 Task: Look for space in Retalhuleu, Guatemala from 2nd September, 2023 to 6th September, 2023 for 2 adults in price range Rs.15000 to Rs.20000. Place can be entire place with 1  bedroom having 1 bed and 1 bathroom. Property type can be house, flat, guest house, hotel. Amenities needed are: washing machine. Booking option can be shelf check-in. Required host language is English.
Action: Mouse moved to (461, 84)
Screenshot: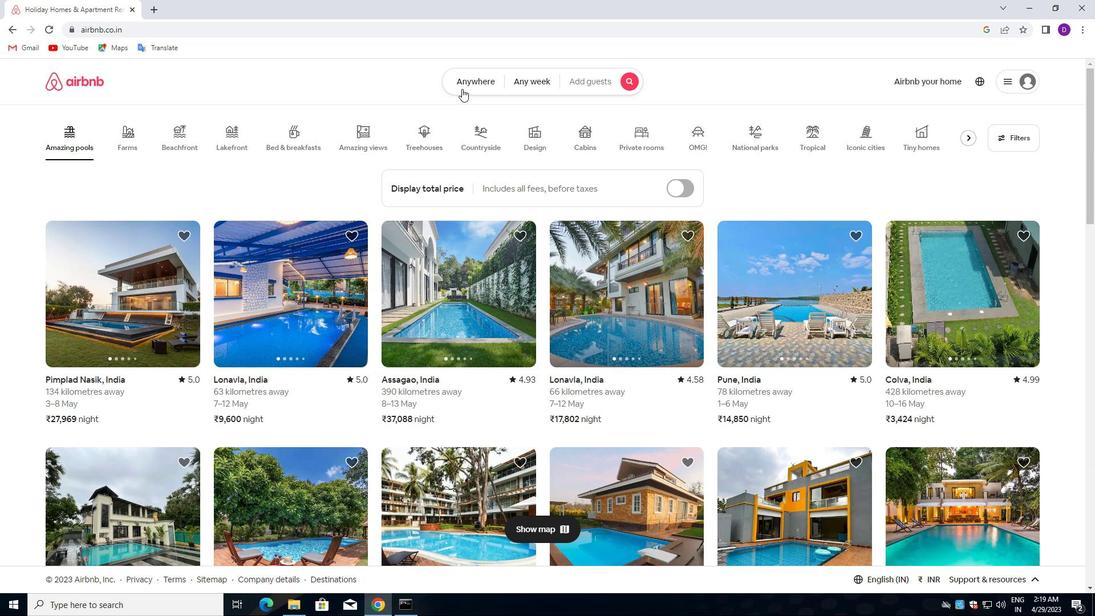 
Action: Mouse pressed left at (461, 84)
Screenshot: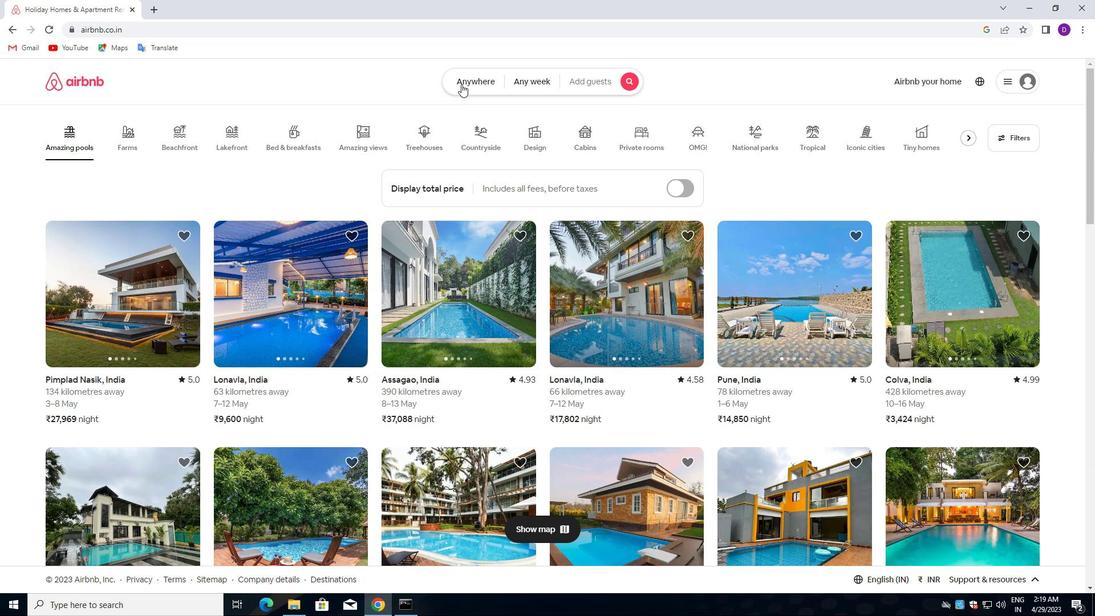 
Action: Mouse moved to (343, 128)
Screenshot: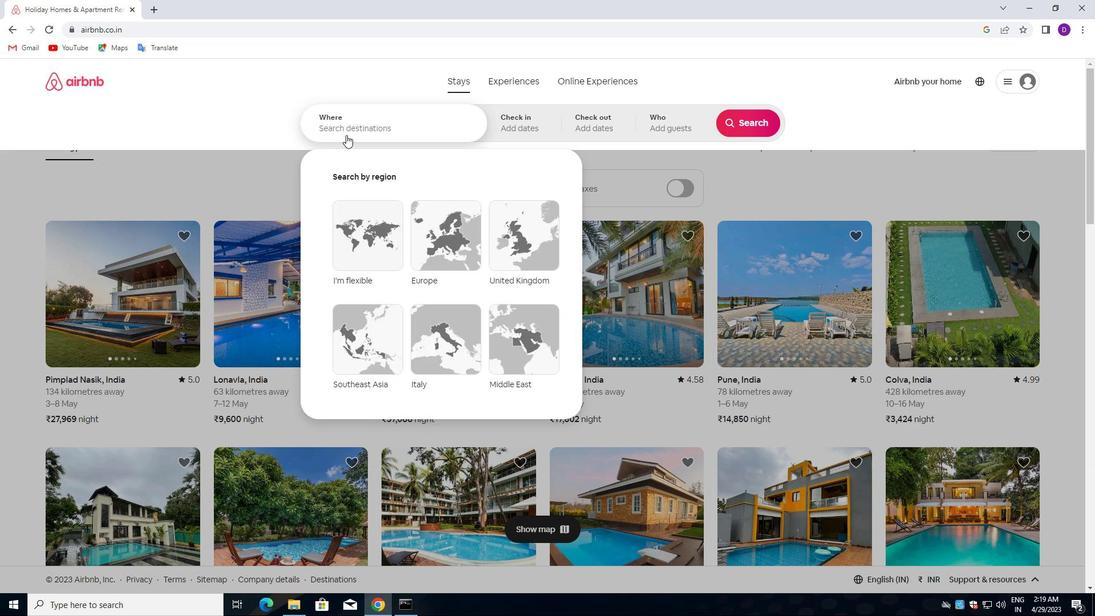 
Action: Mouse pressed left at (343, 128)
Screenshot: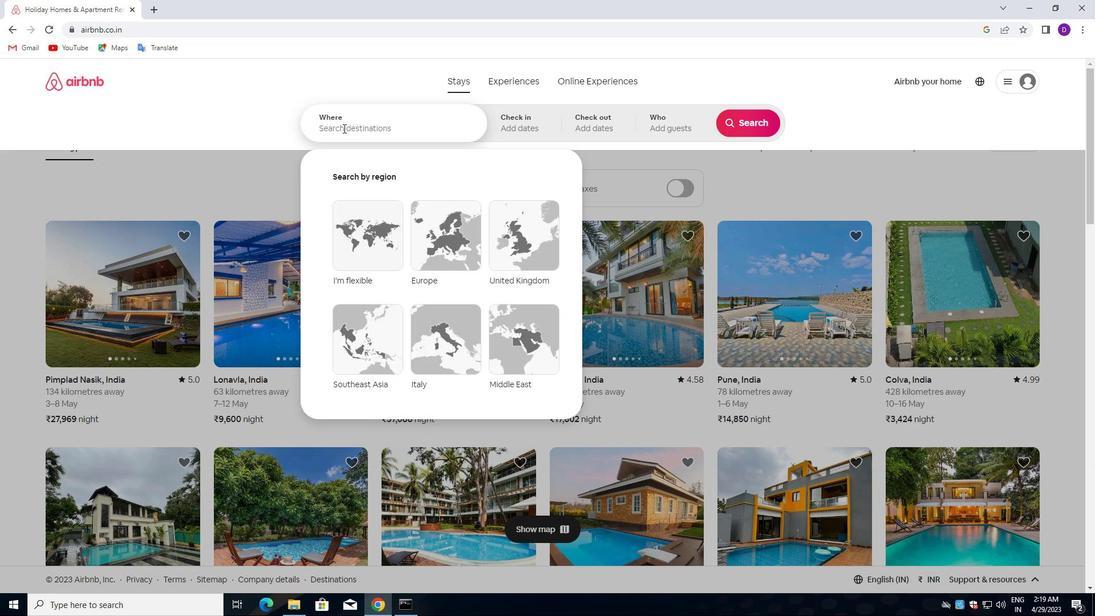 
Action: Key pressed <Key.shift><Key.shift>RETE<Key.backspace>A<Key.down><Key.enter>
Screenshot: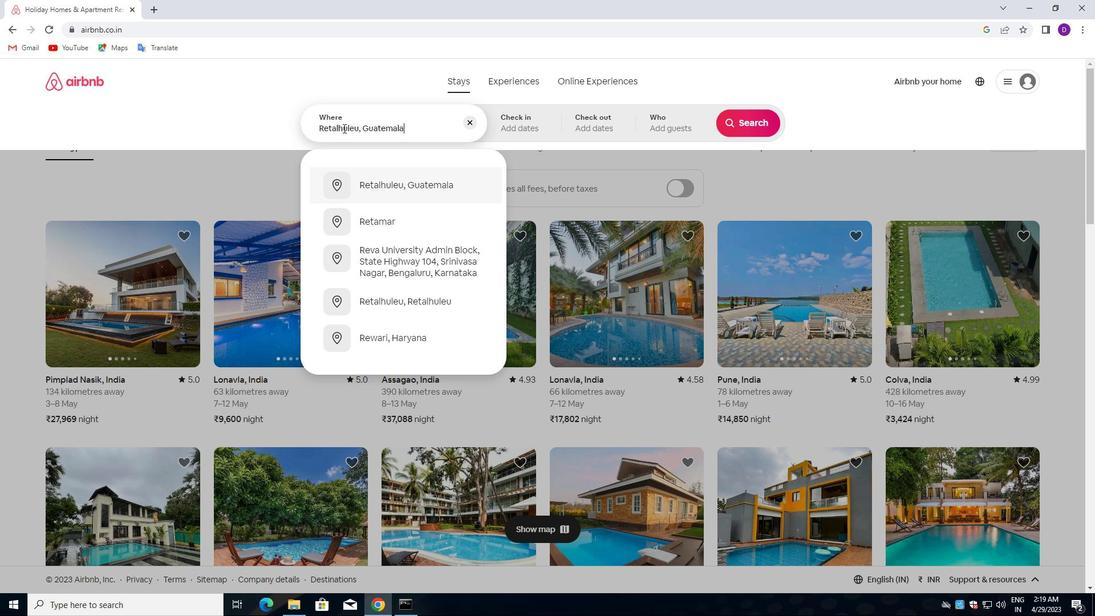 
Action: Mouse moved to (742, 219)
Screenshot: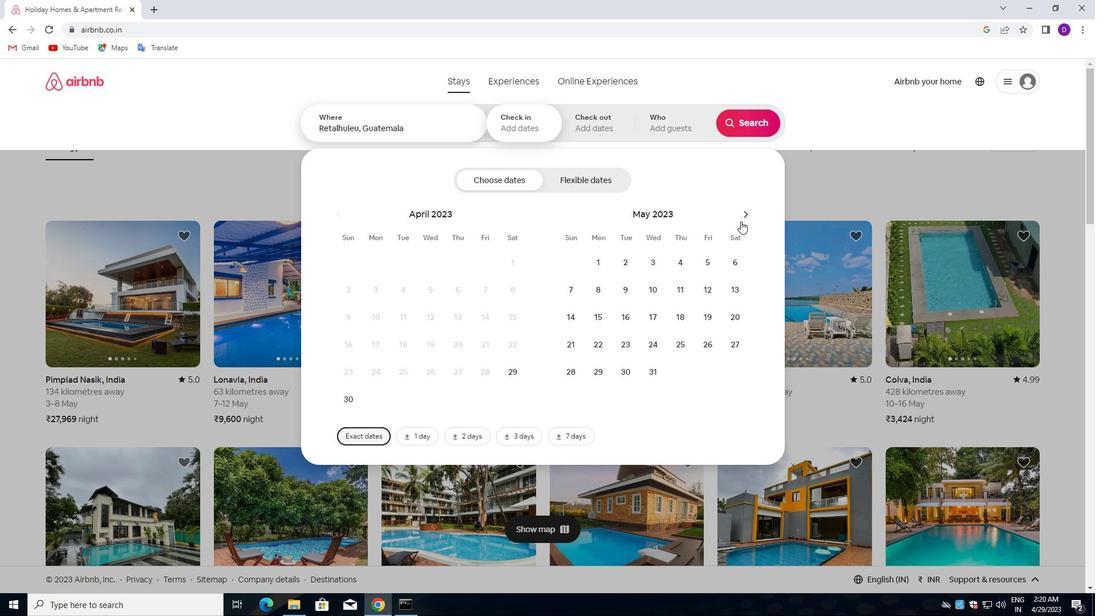 
Action: Mouse pressed left at (742, 219)
Screenshot: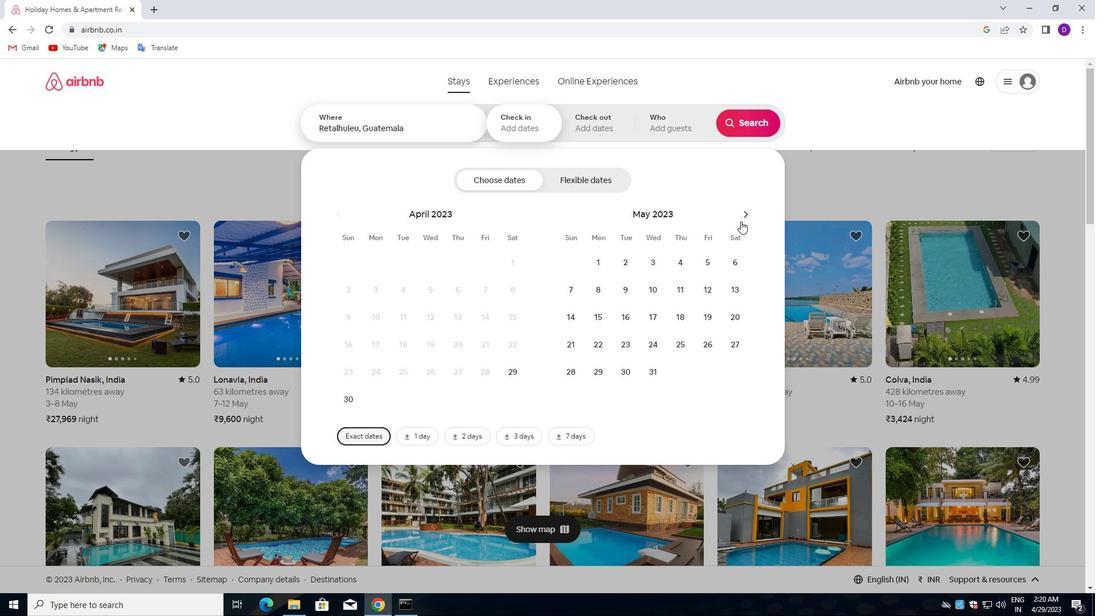 
Action: Mouse pressed left at (742, 219)
Screenshot: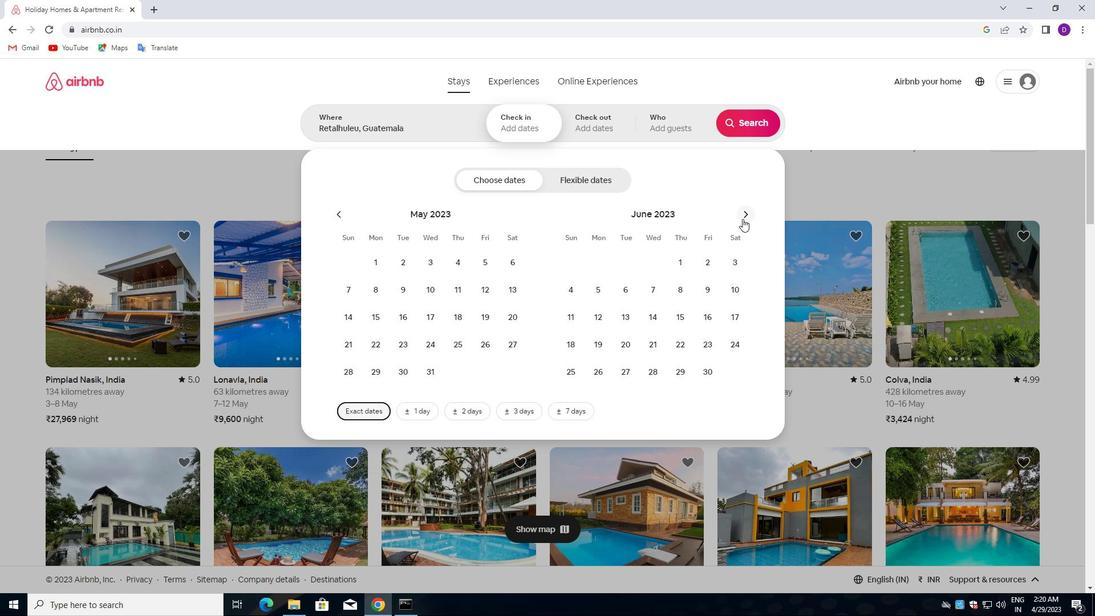 
Action: Mouse moved to (742, 219)
Screenshot: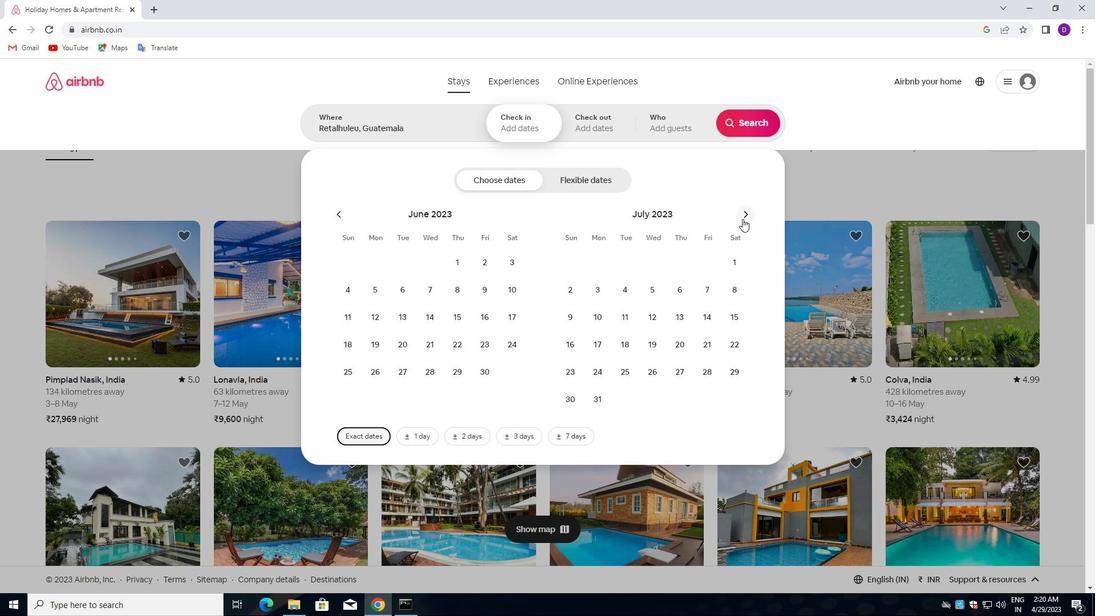 
Action: Mouse pressed left at (742, 219)
Screenshot: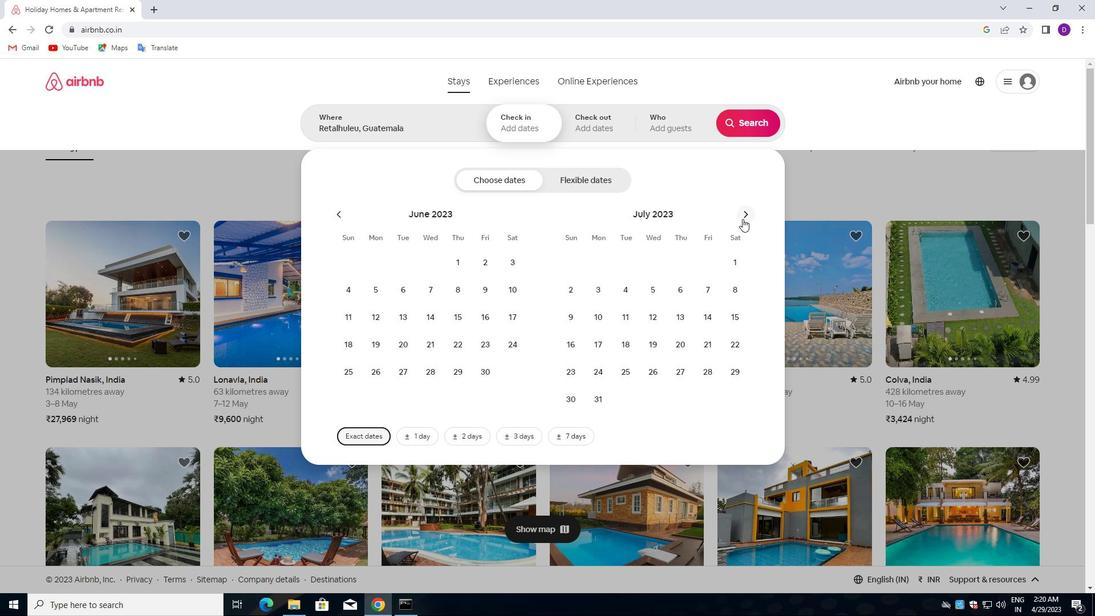 
Action: Mouse pressed left at (742, 219)
Screenshot: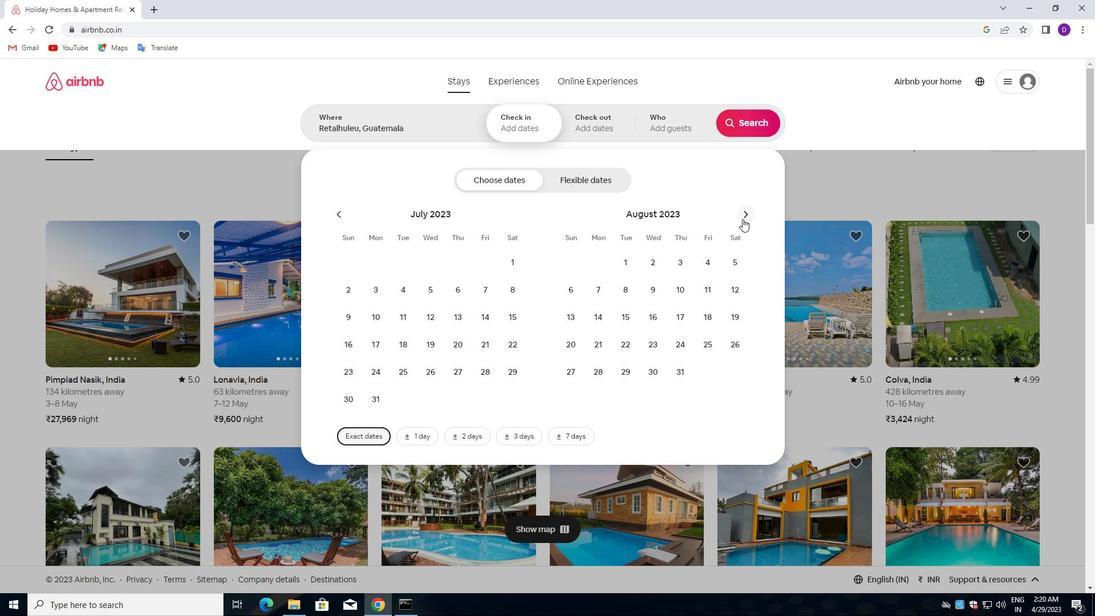 
Action: Mouse moved to (732, 261)
Screenshot: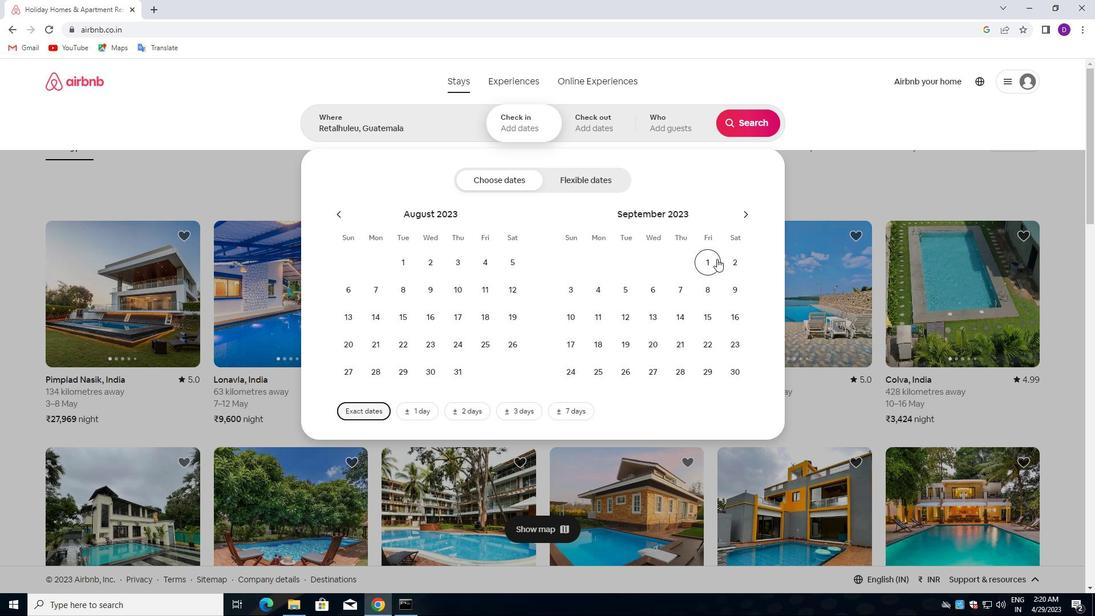 
Action: Mouse pressed left at (732, 261)
Screenshot: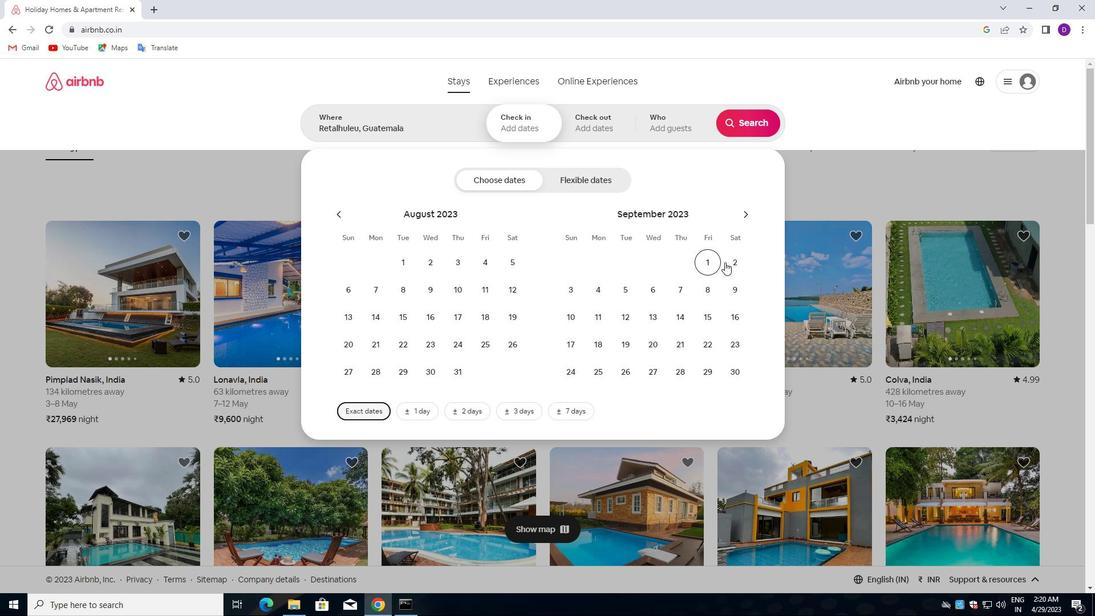 
Action: Mouse moved to (649, 292)
Screenshot: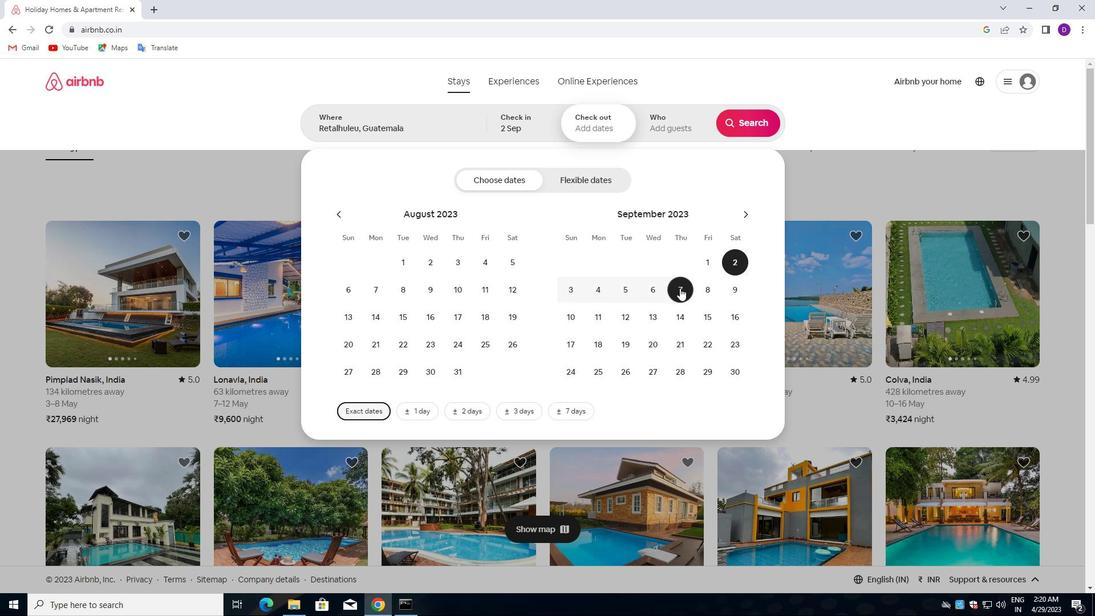 
Action: Mouse pressed left at (649, 292)
Screenshot: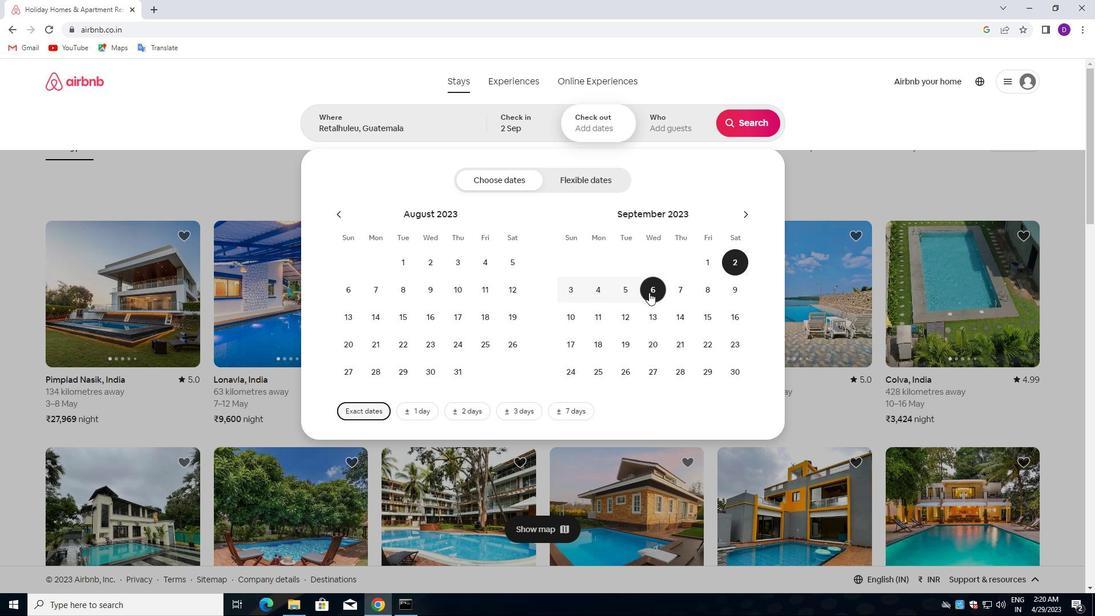 
Action: Mouse moved to (655, 116)
Screenshot: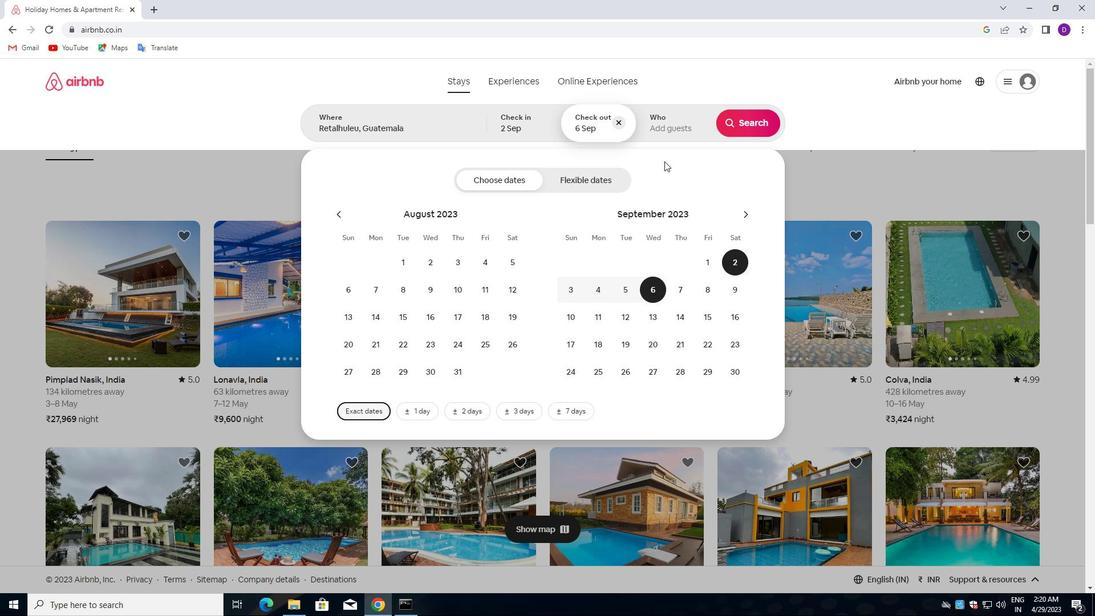 
Action: Mouse pressed left at (655, 116)
Screenshot: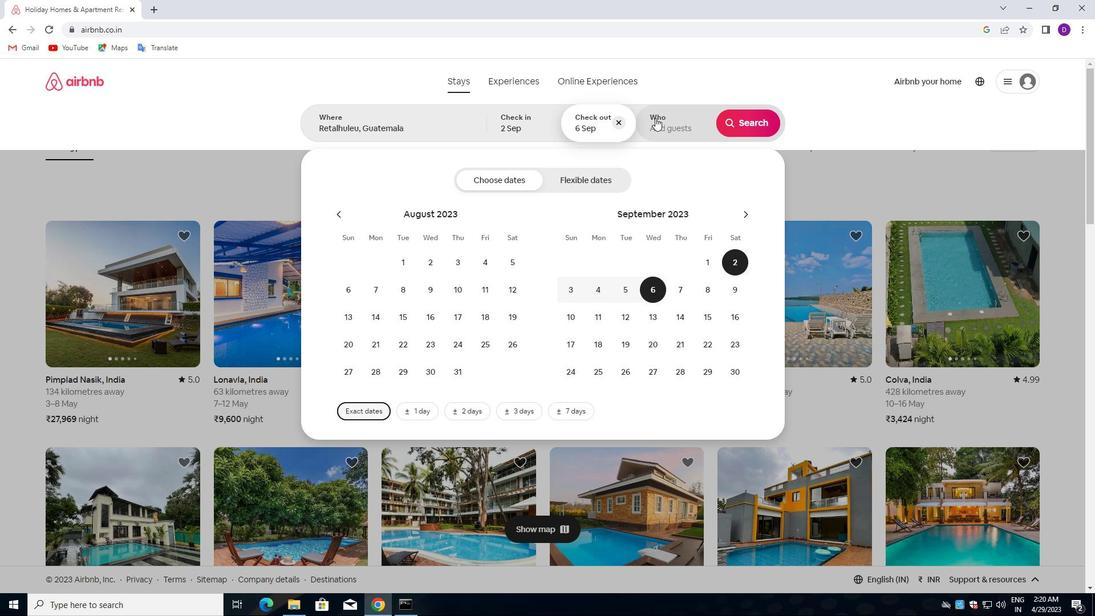 
Action: Mouse moved to (752, 181)
Screenshot: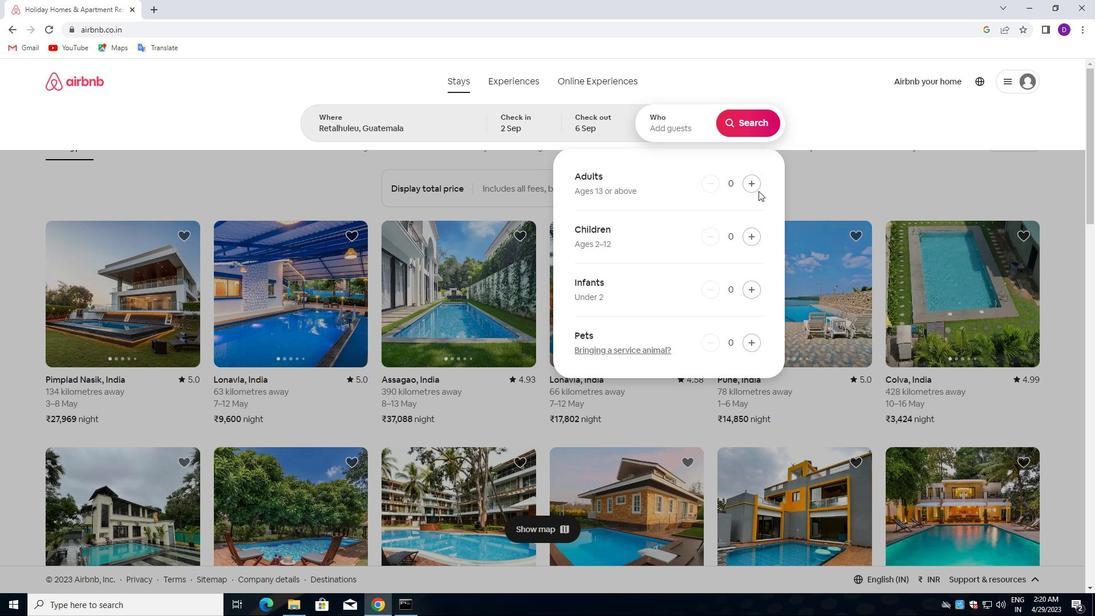 
Action: Mouse pressed left at (752, 181)
Screenshot: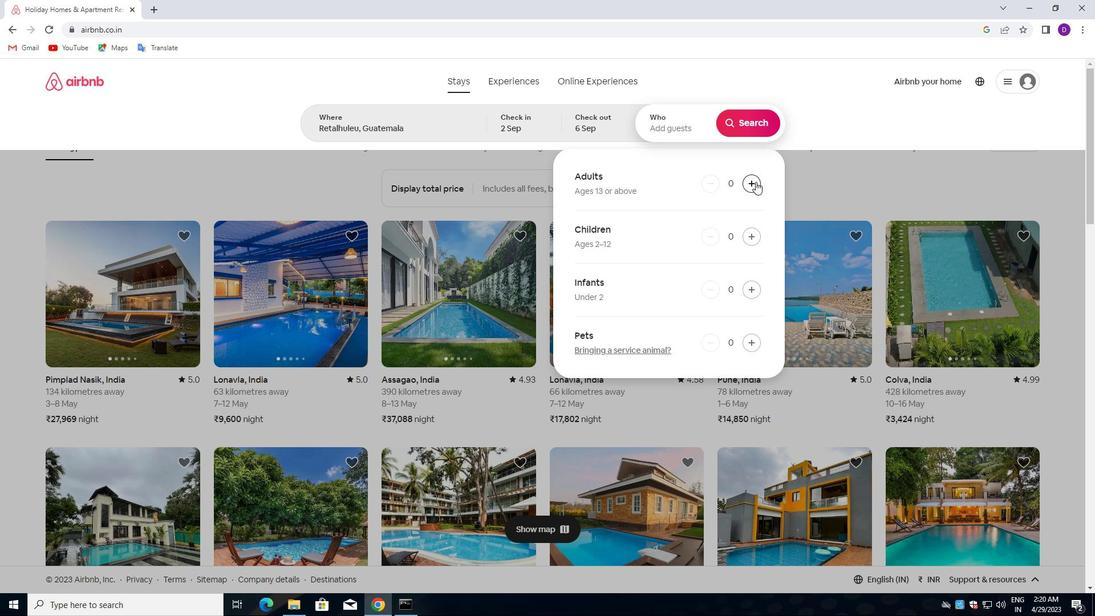 
Action: Mouse pressed left at (752, 181)
Screenshot: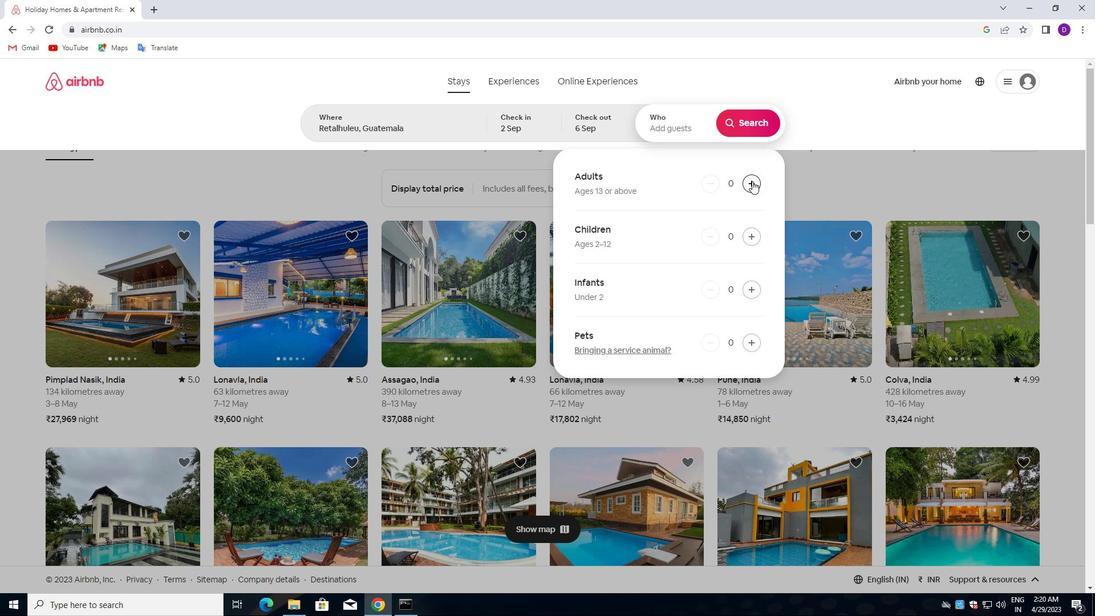 
Action: Mouse moved to (734, 126)
Screenshot: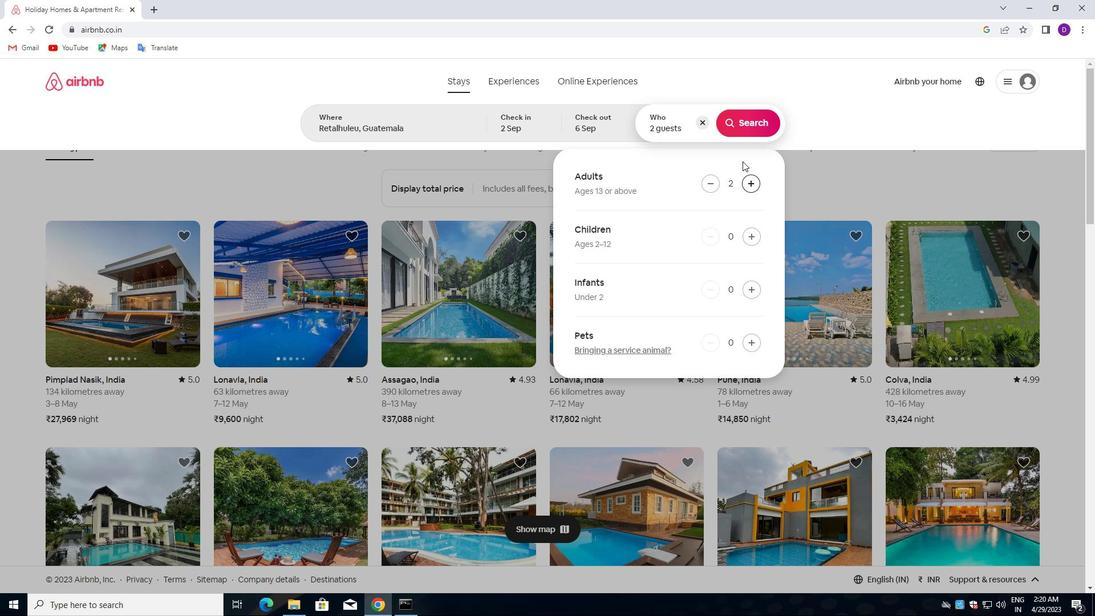 
Action: Mouse pressed left at (734, 126)
Screenshot: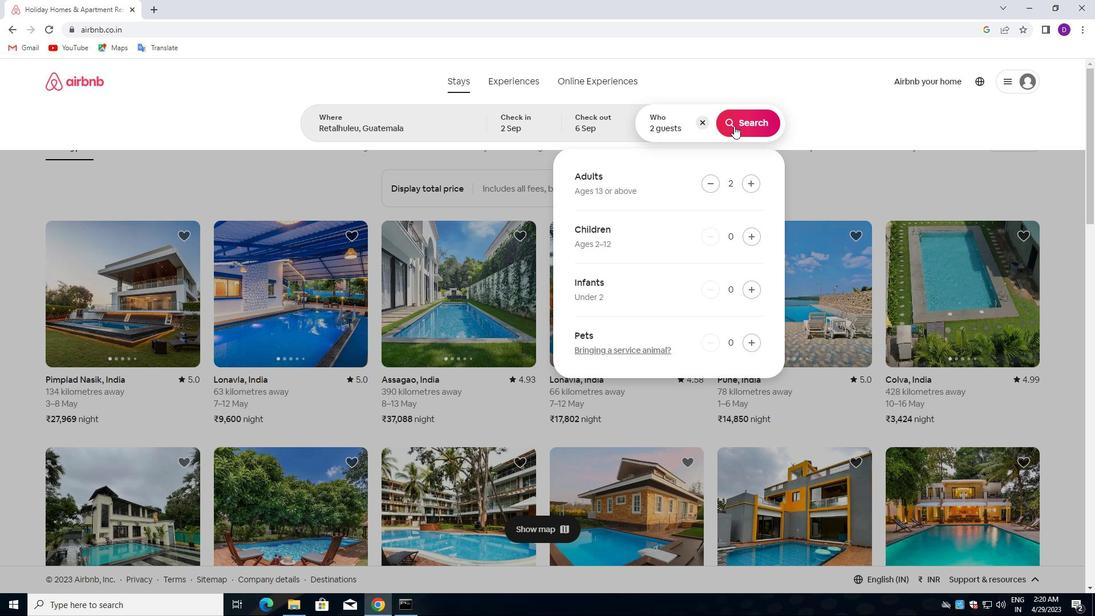 
Action: Mouse moved to (1034, 127)
Screenshot: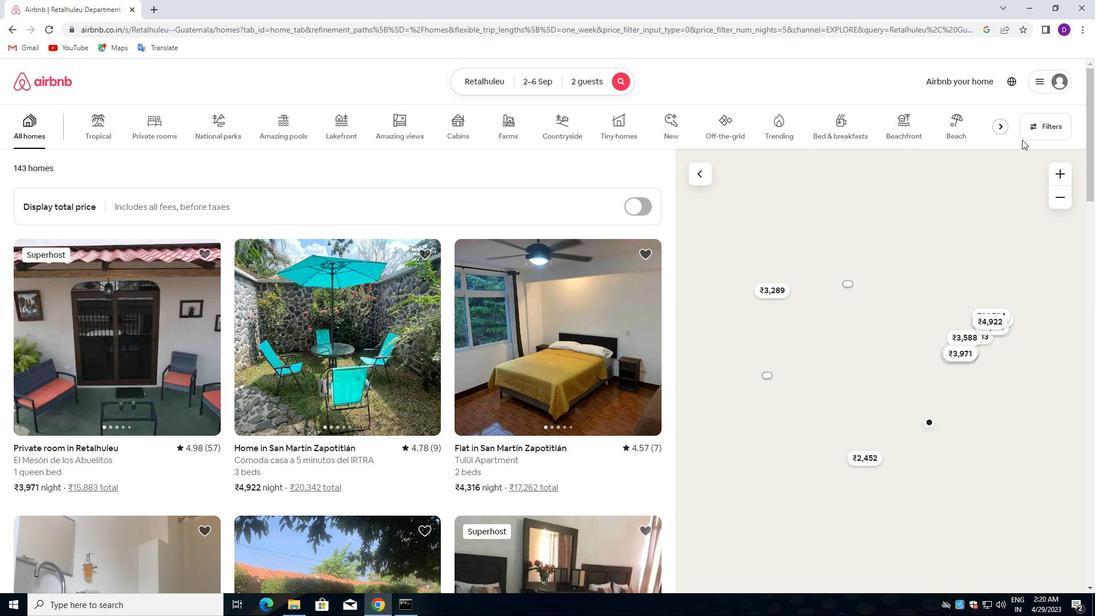 
Action: Mouse pressed left at (1034, 127)
Screenshot: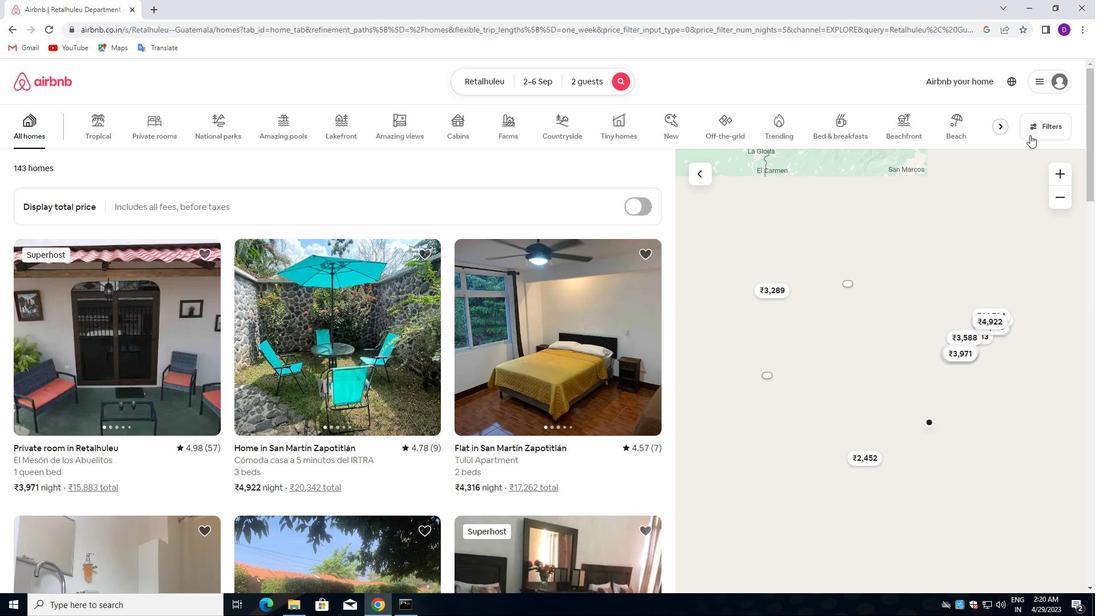 
Action: Mouse moved to (406, 274)
Screenshot: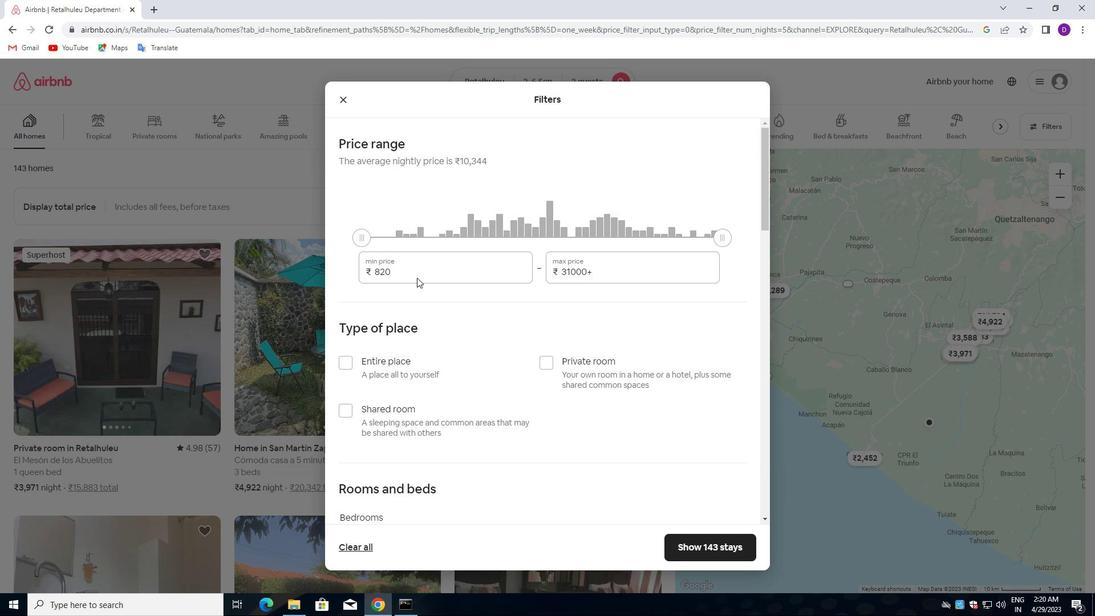 
Action: Mouse pressed left at (406, 274)
Screenshot: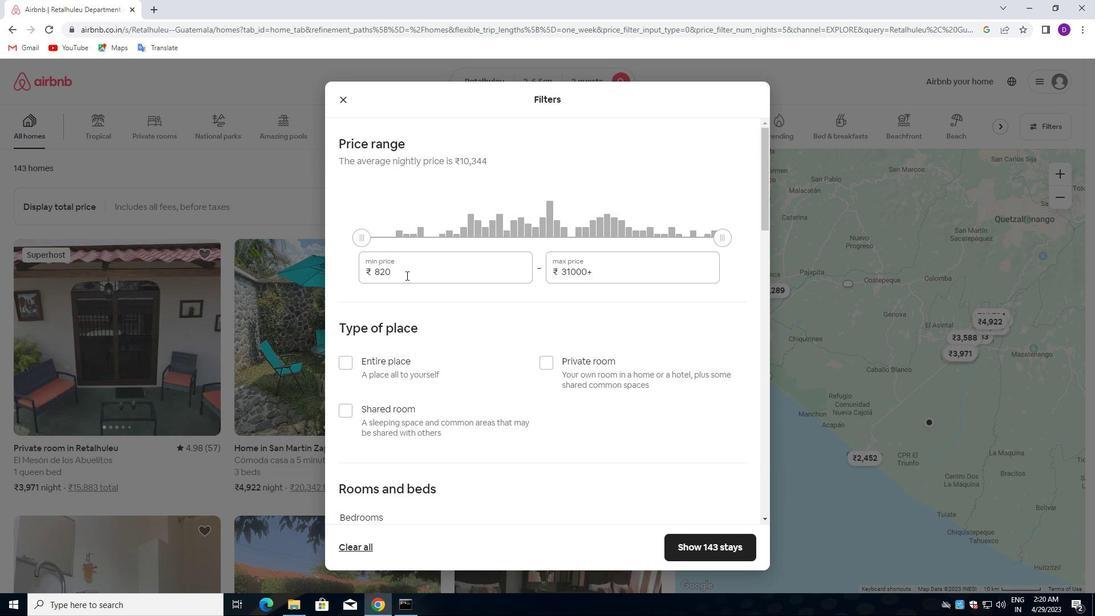 
Action: Mouse pressed left at (406, 274)
Screenshot: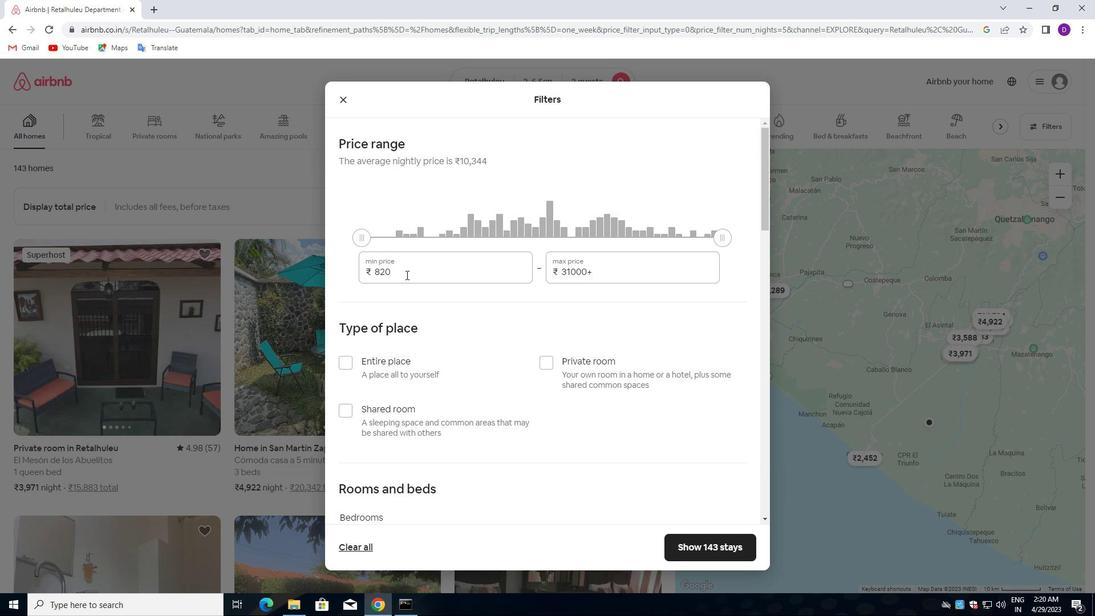 
Action: Key pressed 15000<Key.tab>20000
Screenshot: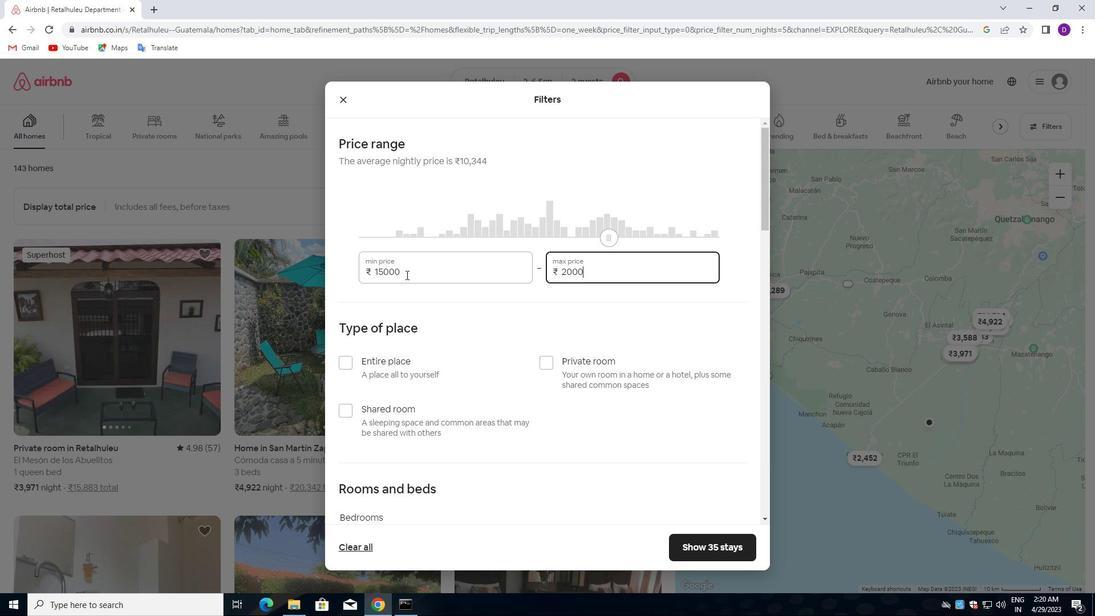 
Action: Mouse moved to (399, 293)
Screenshot: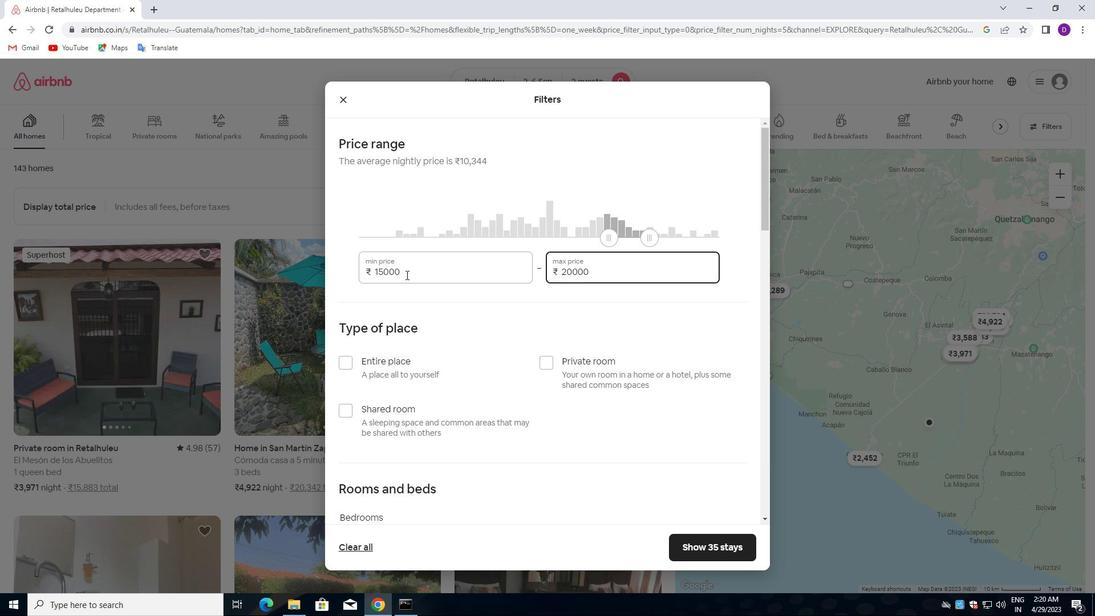
Action: Mouse scrolled (399, 293) with delta (0, 0)
Screenshot: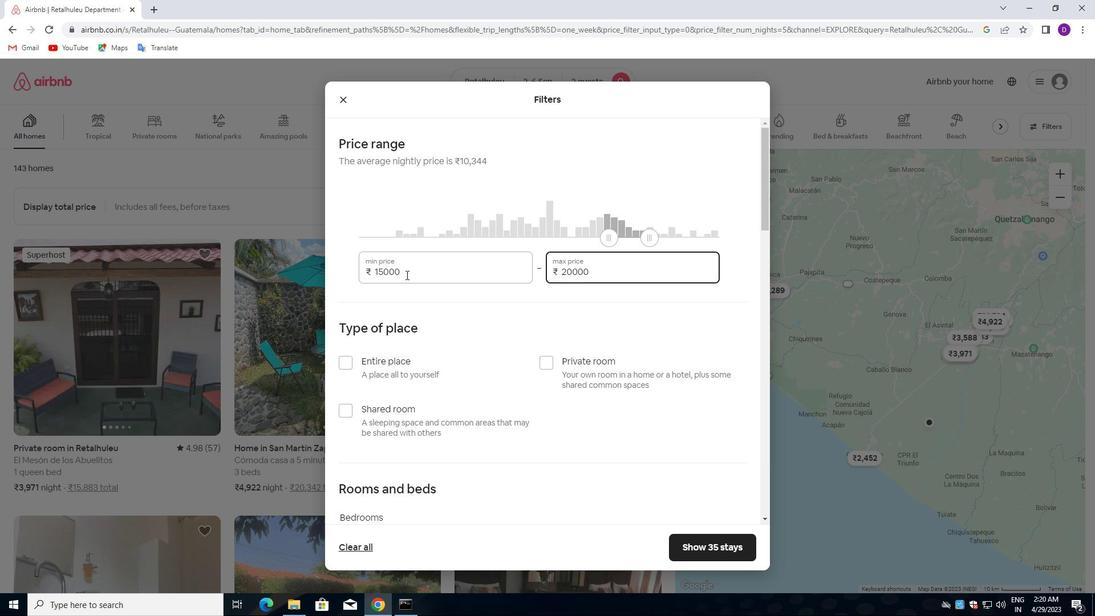 
Action: Mouse moved to (347, 305)
Screenshot: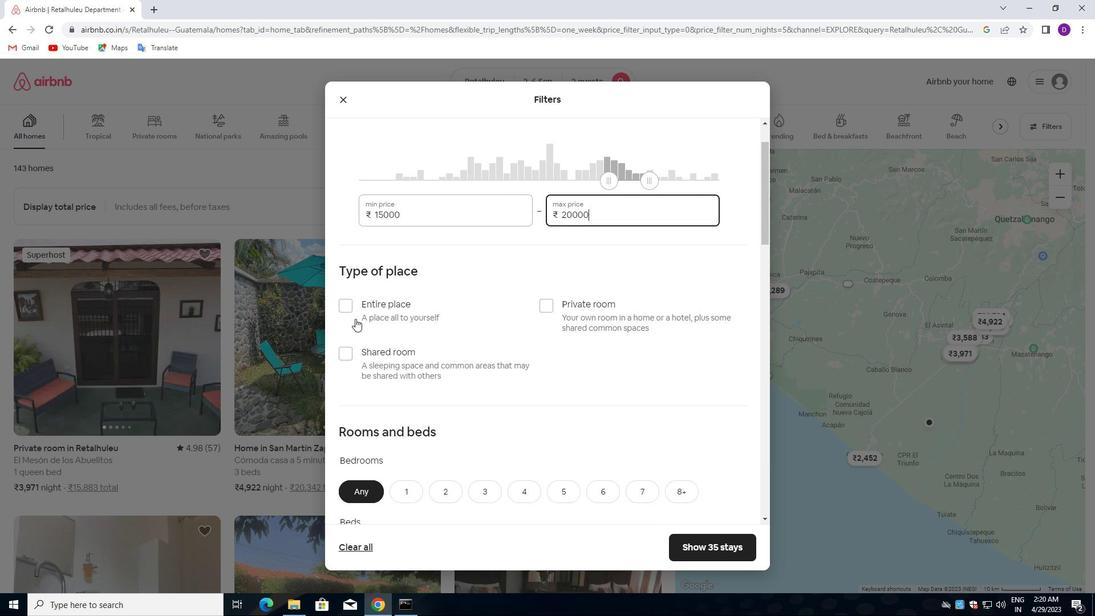 
Action: Mouse pressed left at (347, 305)
Screenshot: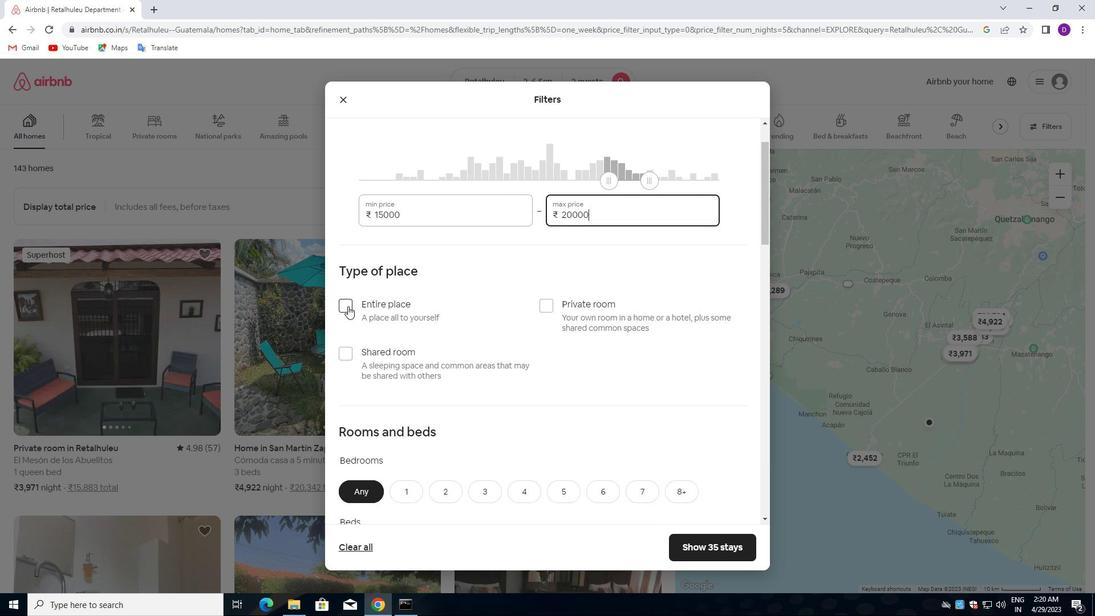 
Action: Mouse moved to (353, 306)
Screenshot: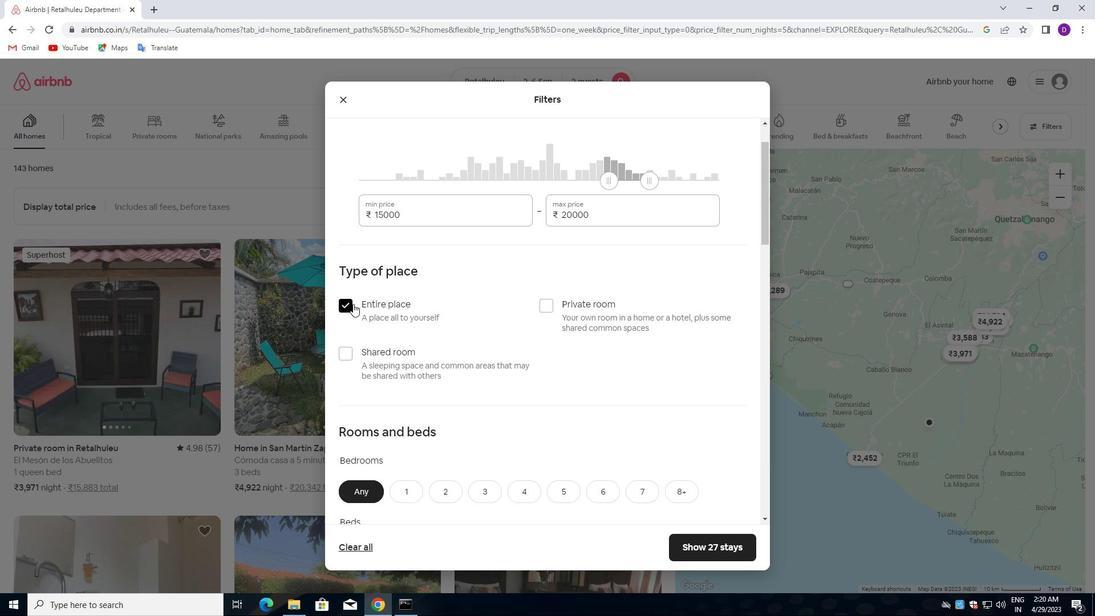 
Action: Mouse scrolled (353, 305) with delta (0, 0)
Screenshot: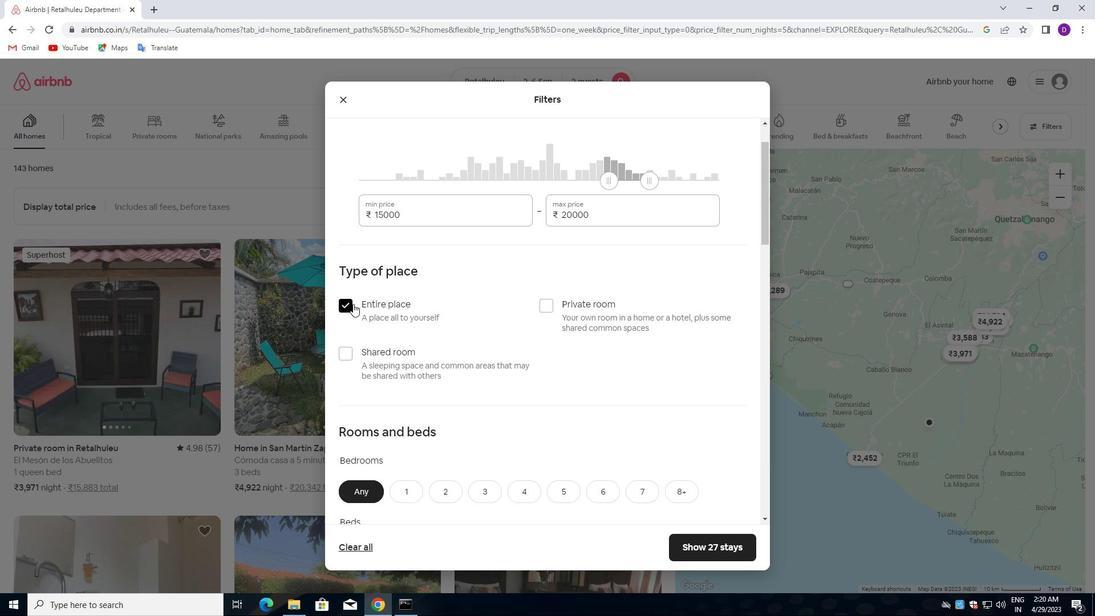 
Action: Mouse moved to (354, 308)
Screenshot: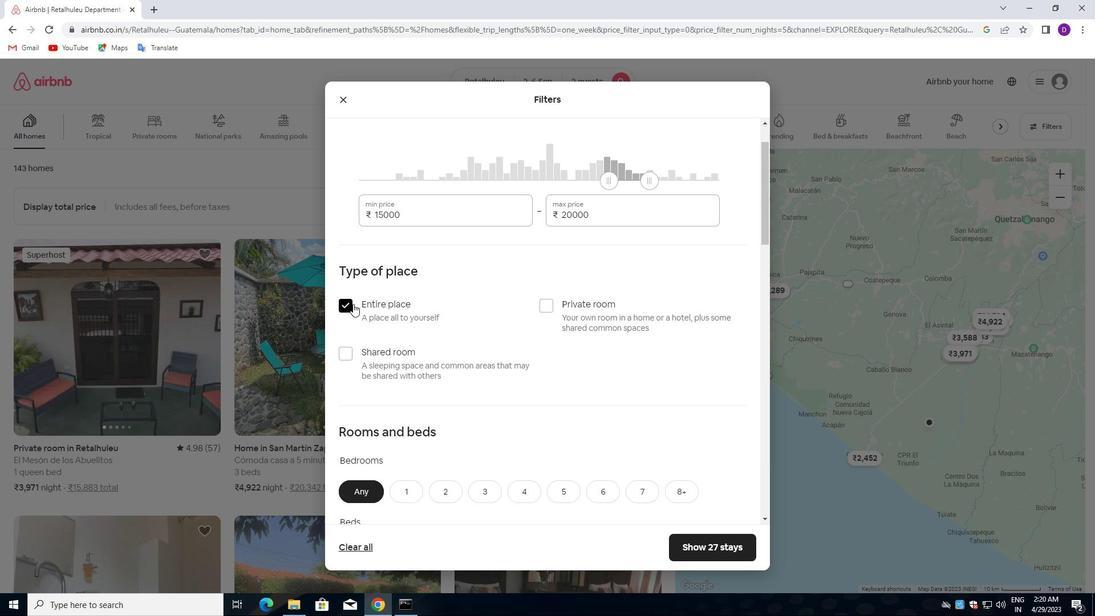 
Action: Mouse scrolled (354, 307) with delta (0, 0)
Screenshot: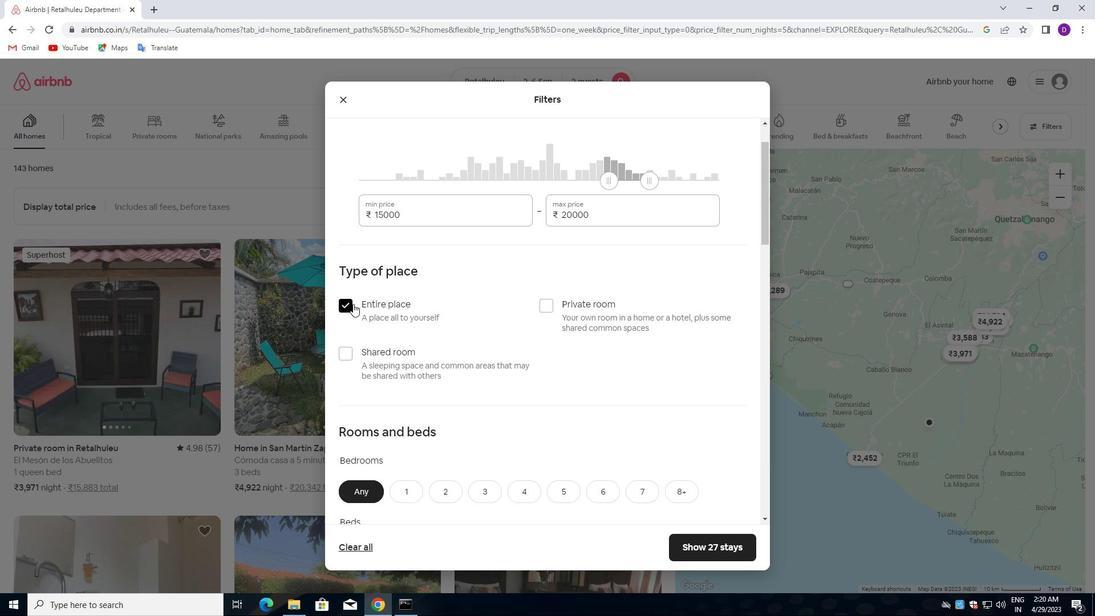 
Action: Mouse moved to (387, 345)
Screenshot: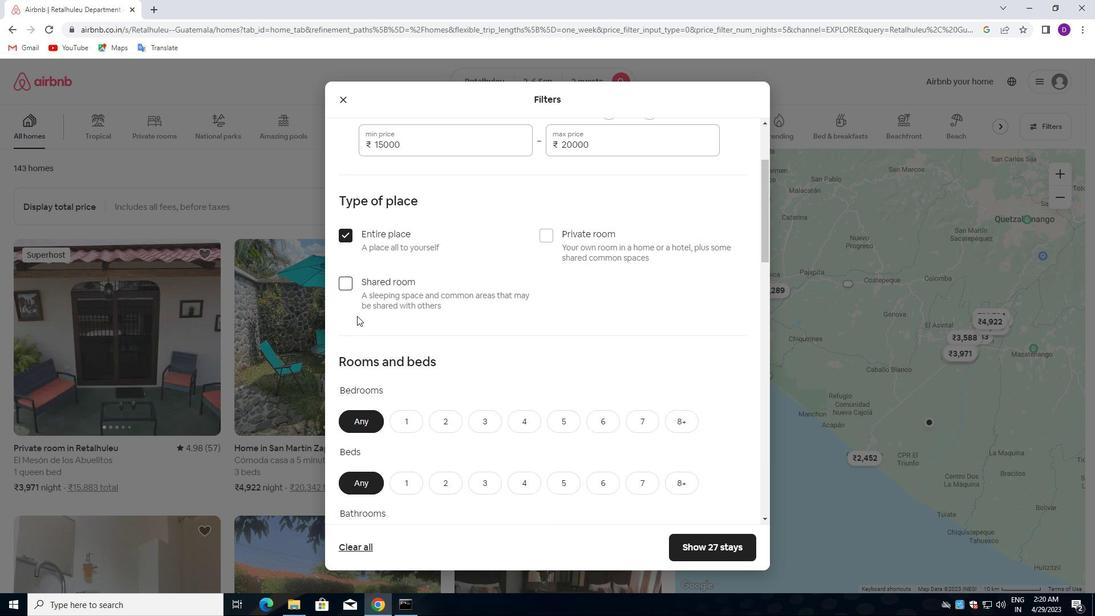 
Action: Mouse scrolled (387, 345) with delta (0, 0)
Screenshot: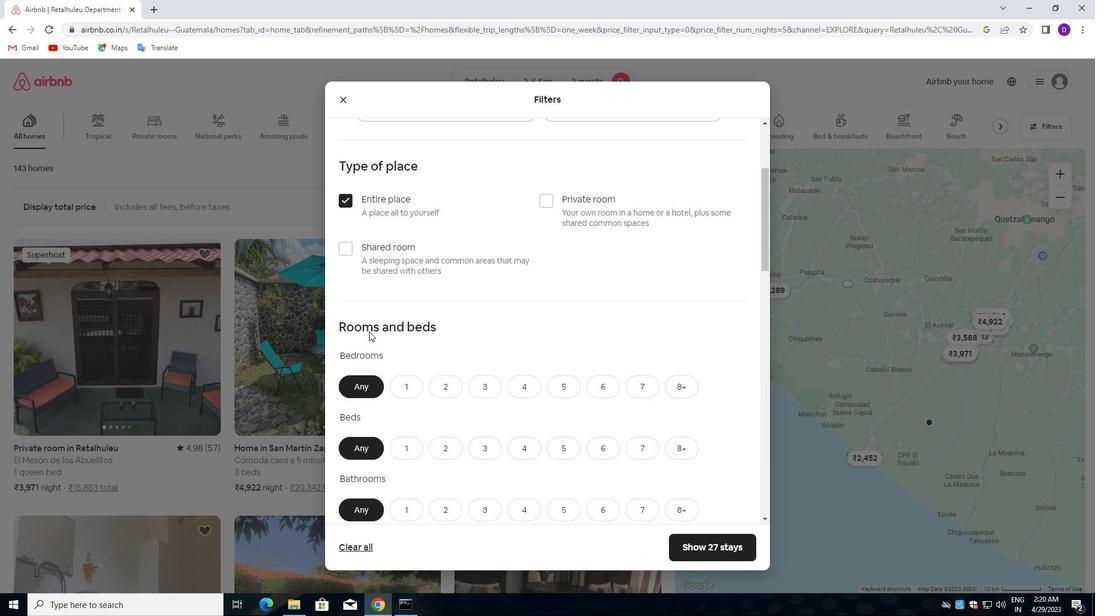 
Action: Mouse moved to (389, 347)
Screenshot: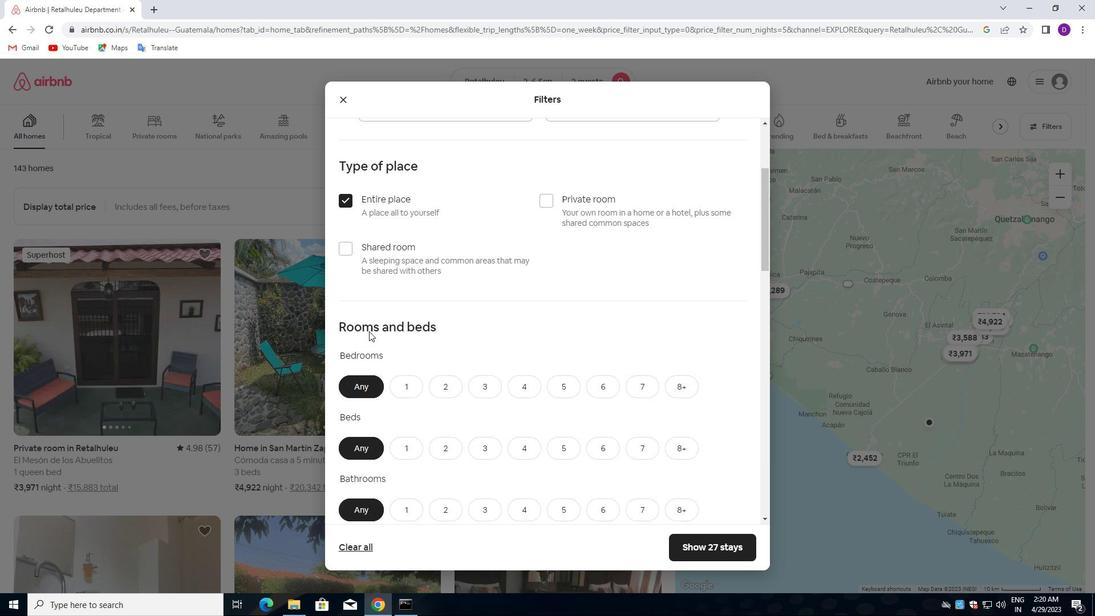
Action: Mouse scrolled (389, 346) with delta (0, 0)
Screenshot: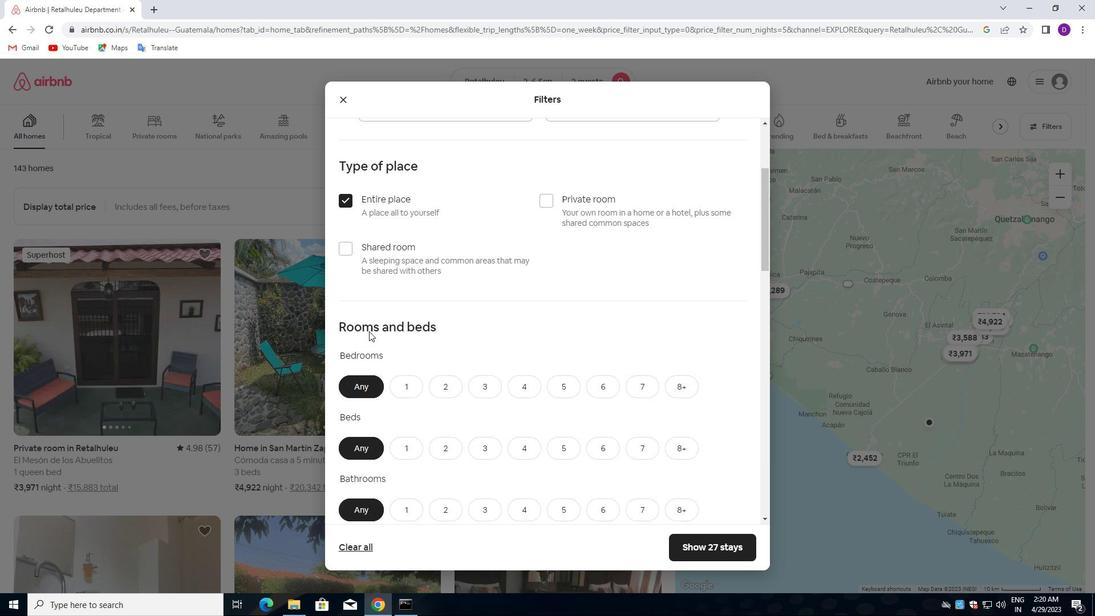 
Action: Mouse moved to (396, 273)
Screenshot: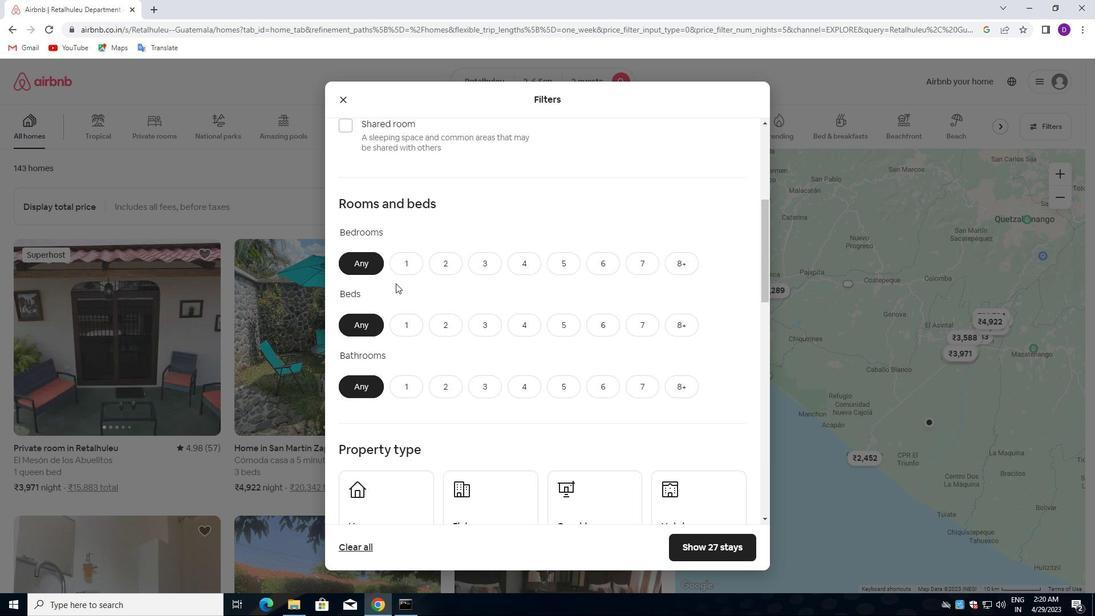 
Action: Mouse pressed left at (396, 273)
Screenshot: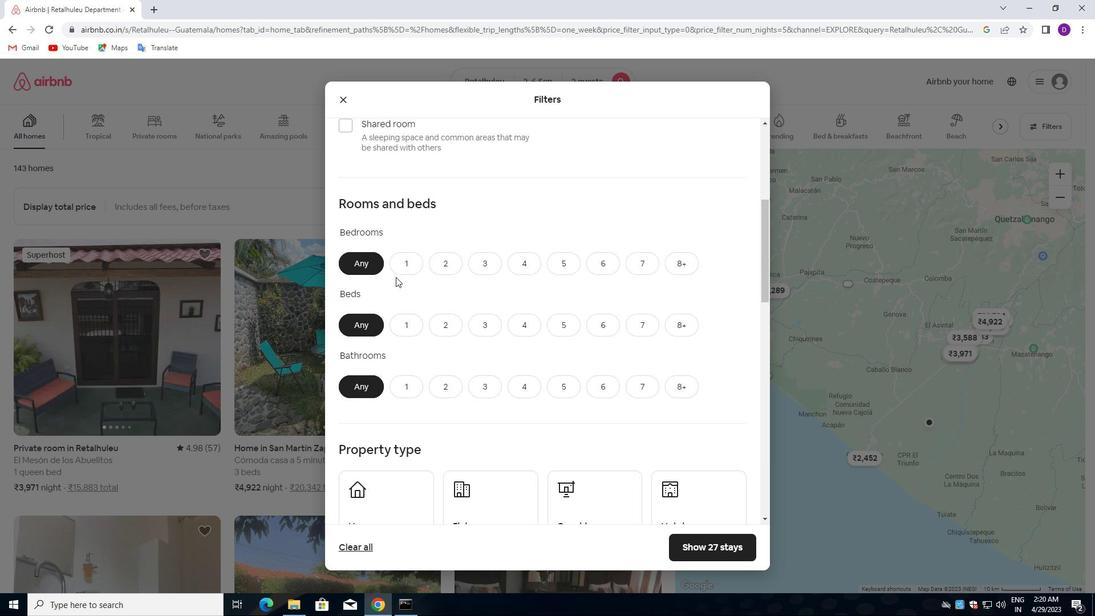 
Action: Mouse moved to (403, 323)
Screenshot: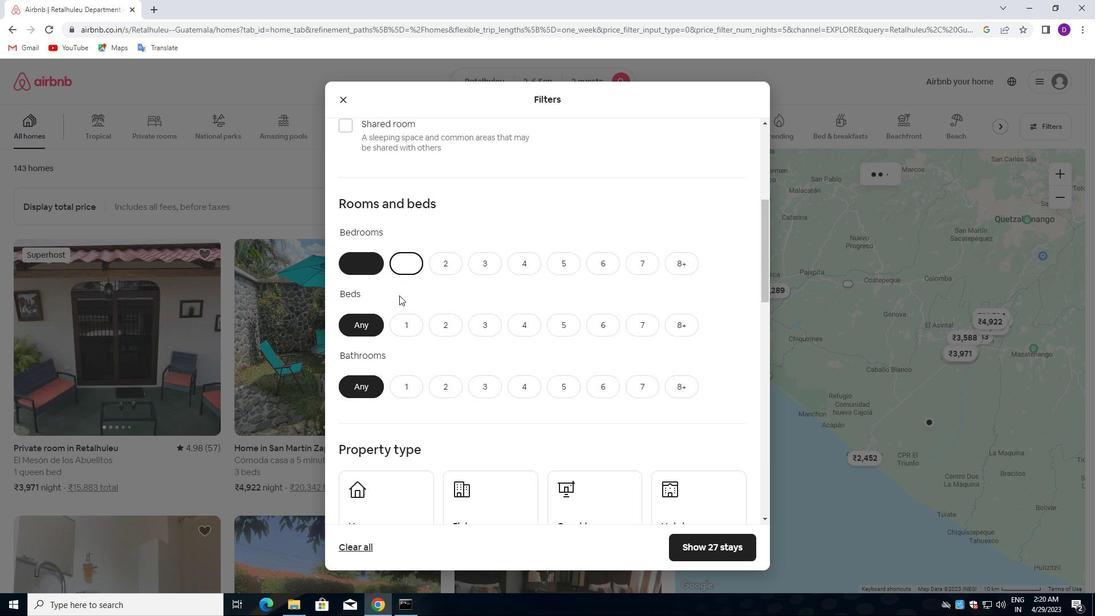 
Action: Mouse pressed left at (403, 323)
Screenshot: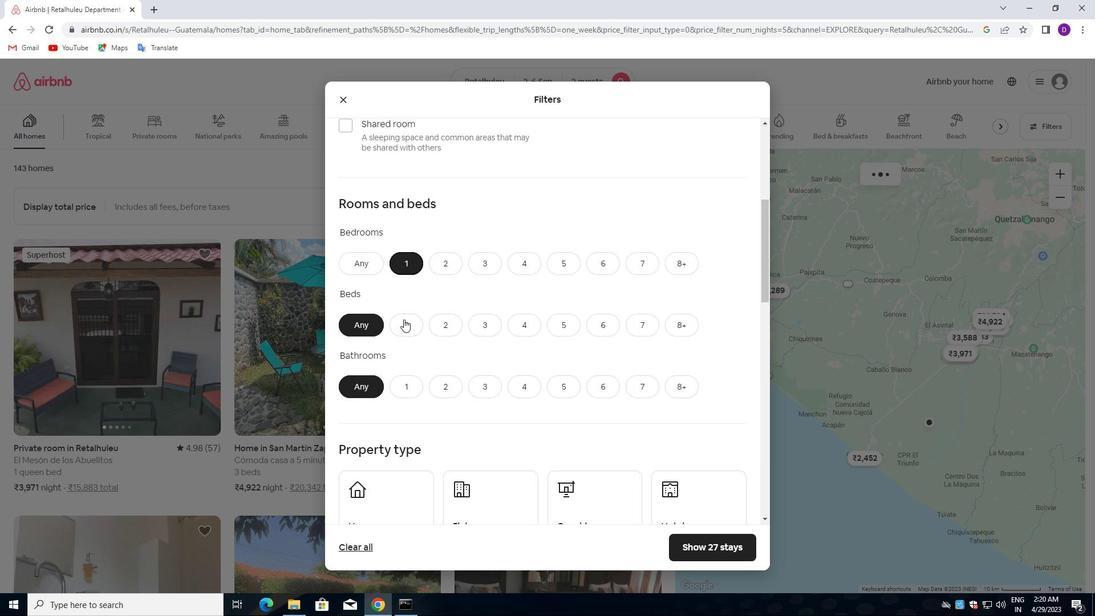 
Action: Mouse moved to (405, 375)
Screenshot: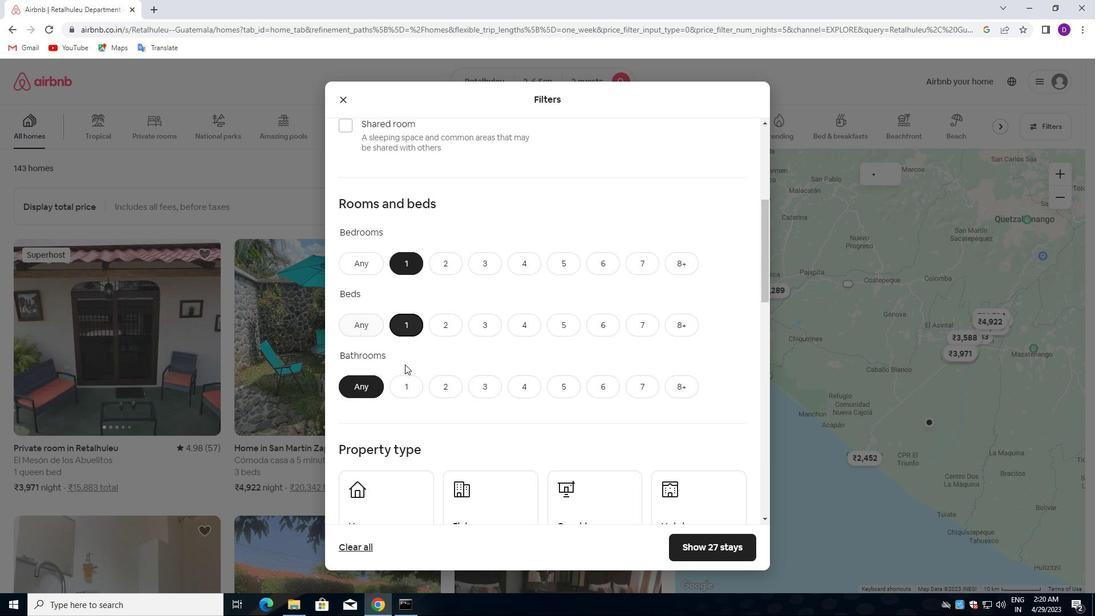 
Action: Mouse pressed left at (405, 375)
Screenshot: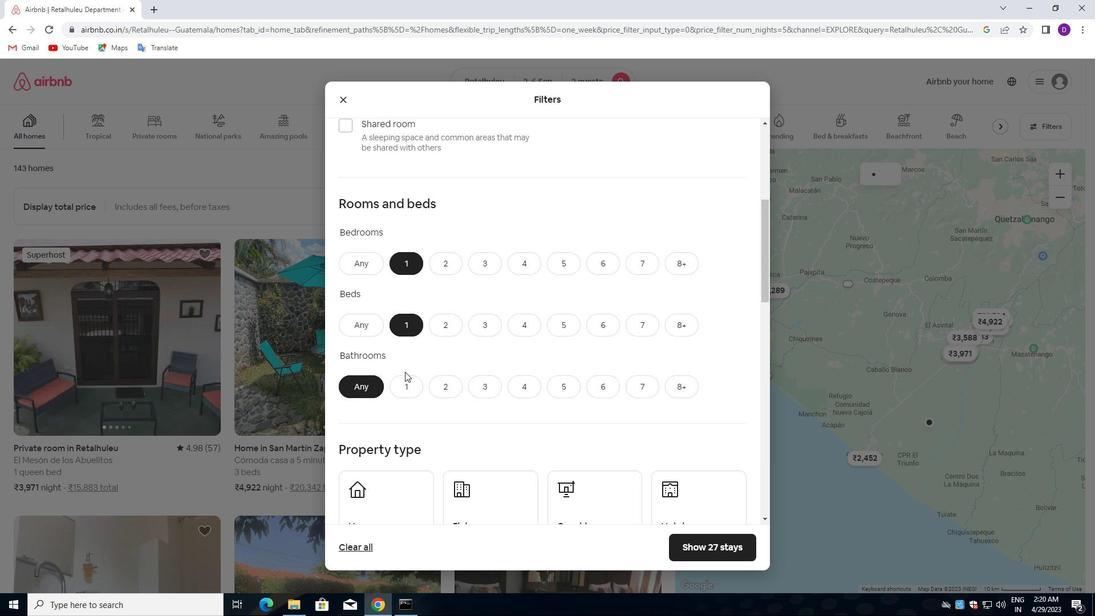 
Action: Mouse moved to (447, 385)
Screenshot: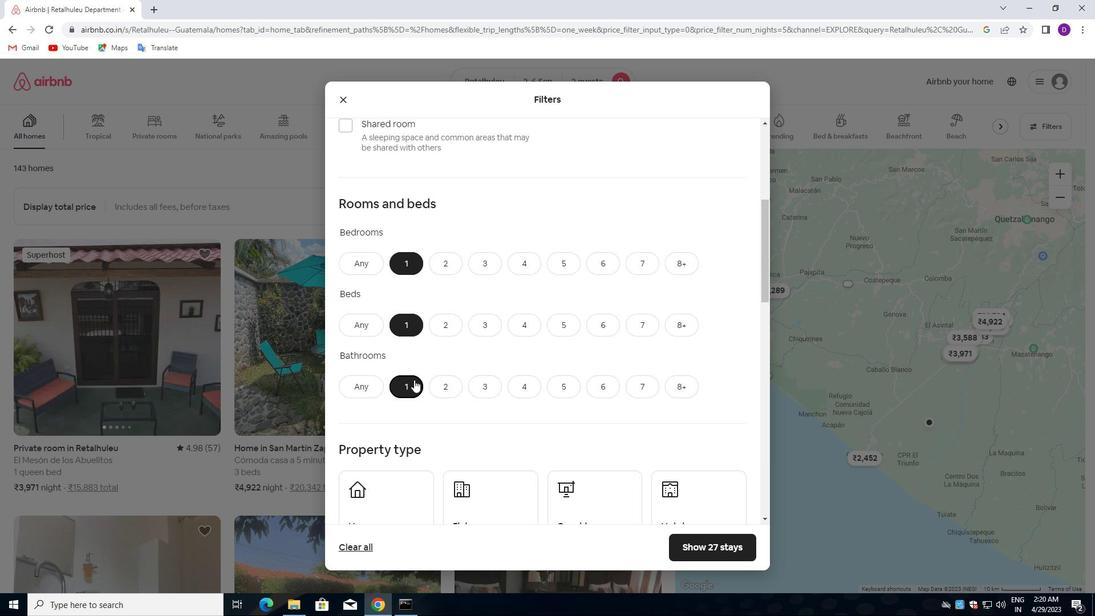 
Action: Mouse scrolled (447, 385) with delta (0, 0)
Screenshot: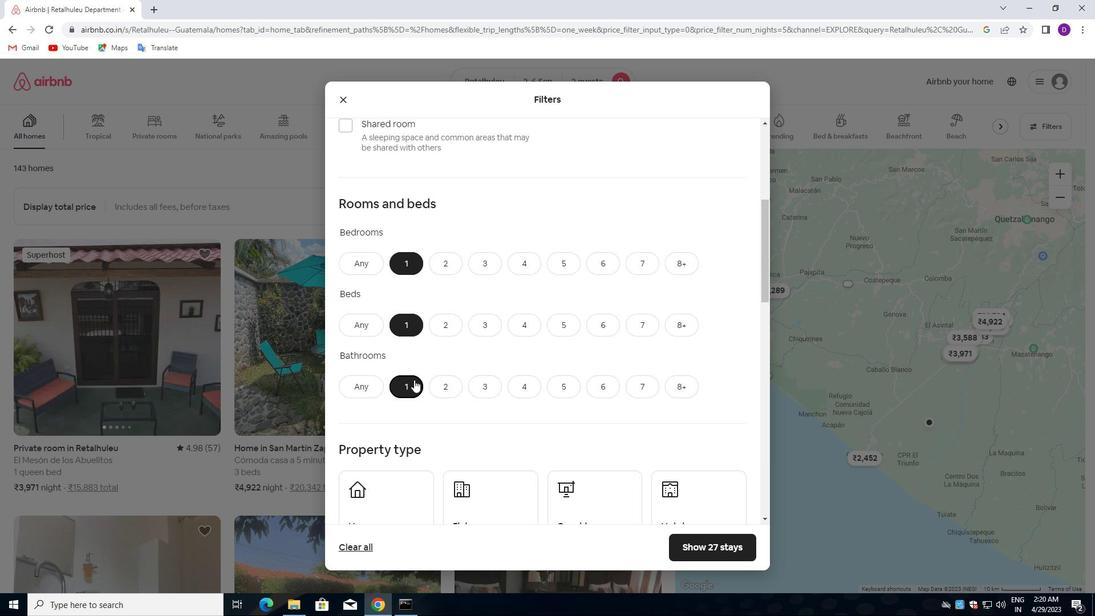 
Action: Mouse moved to (447, 386)
Screenshot: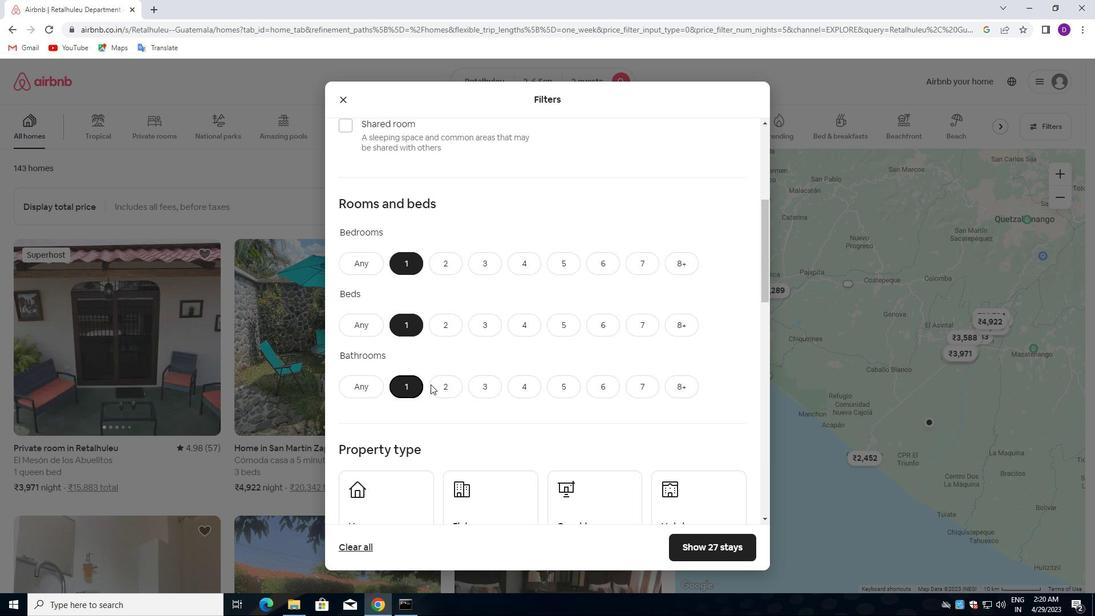 
Action: Mouse scrolled (447, 386) with delta (0, 0)
Screenshot: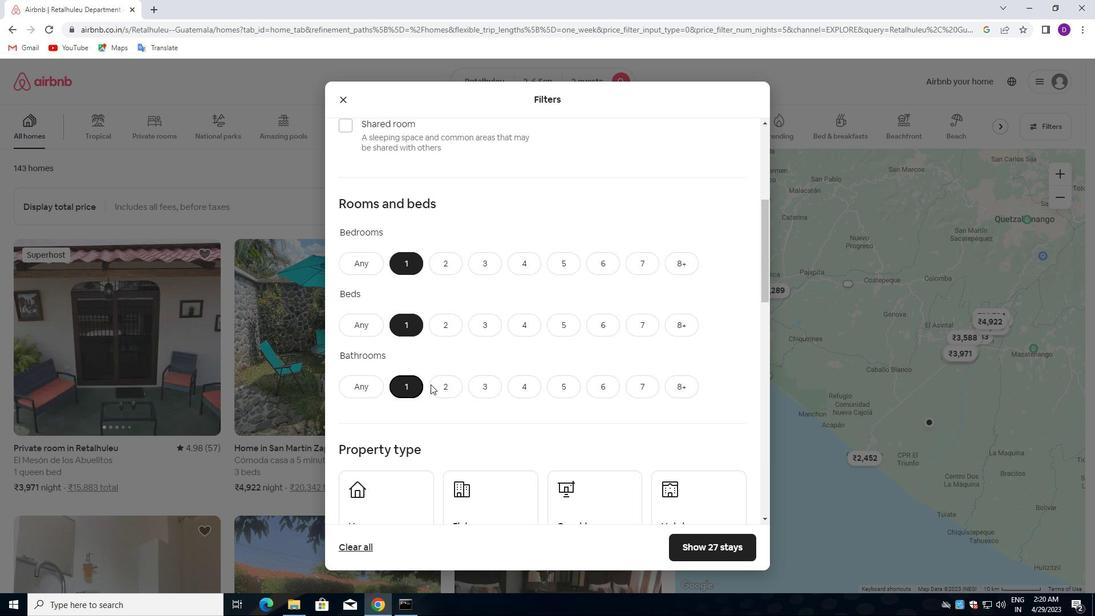 
Action: Mouse moved to (448, 387)
Screenshot: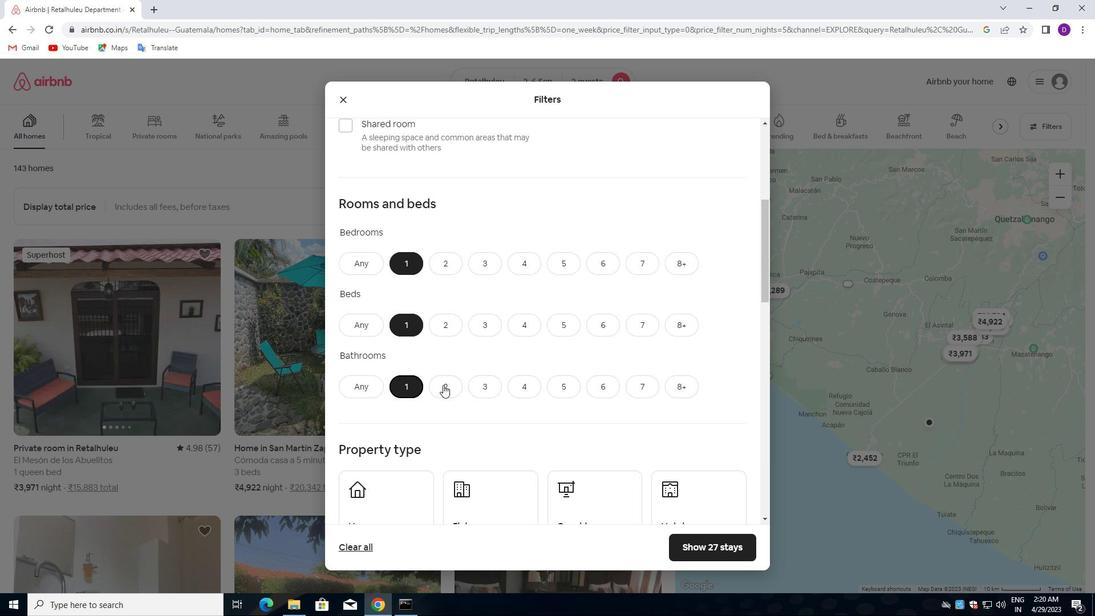 
Action: Mouse scrolled (448, 386) with delta (0, 0)
Screenshot: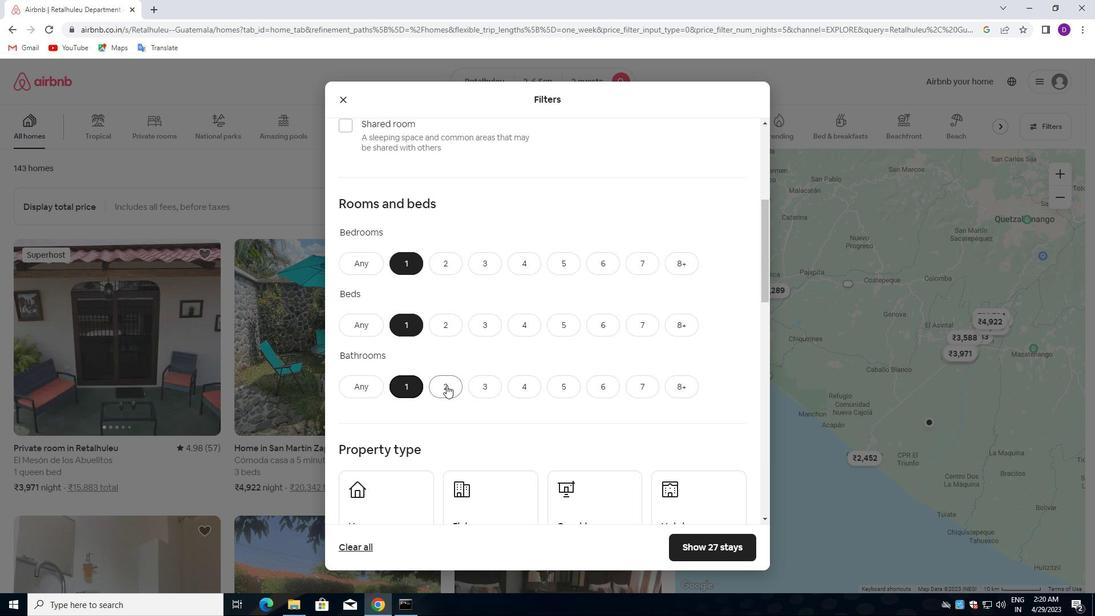 
Action: Mouse moved to (385, 345)
Screenshot: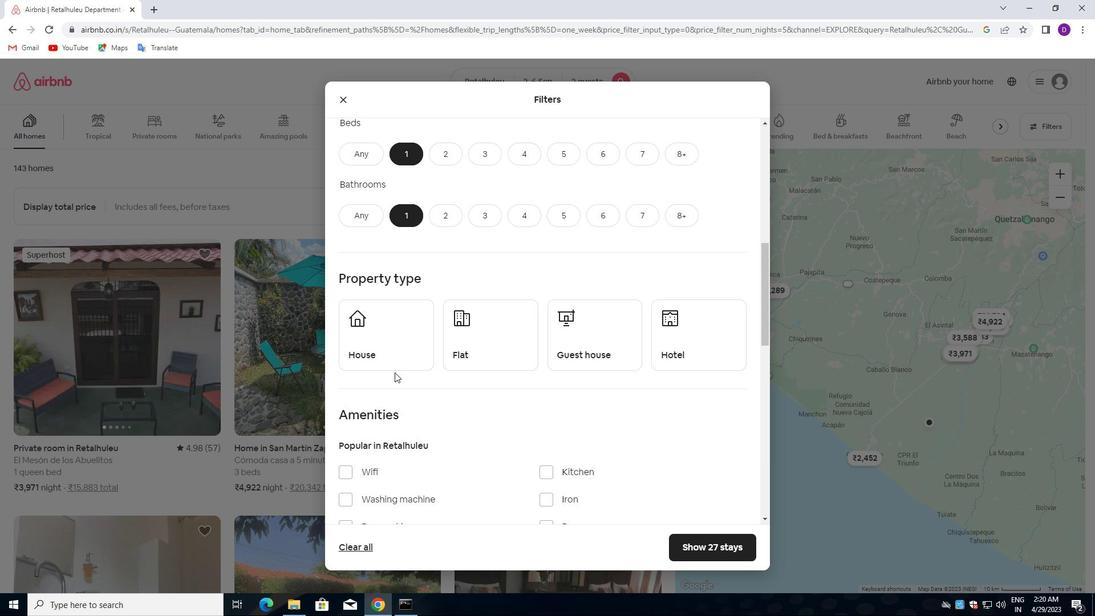 
Action: Mouse pressed left at (385, 345)
Screenshot: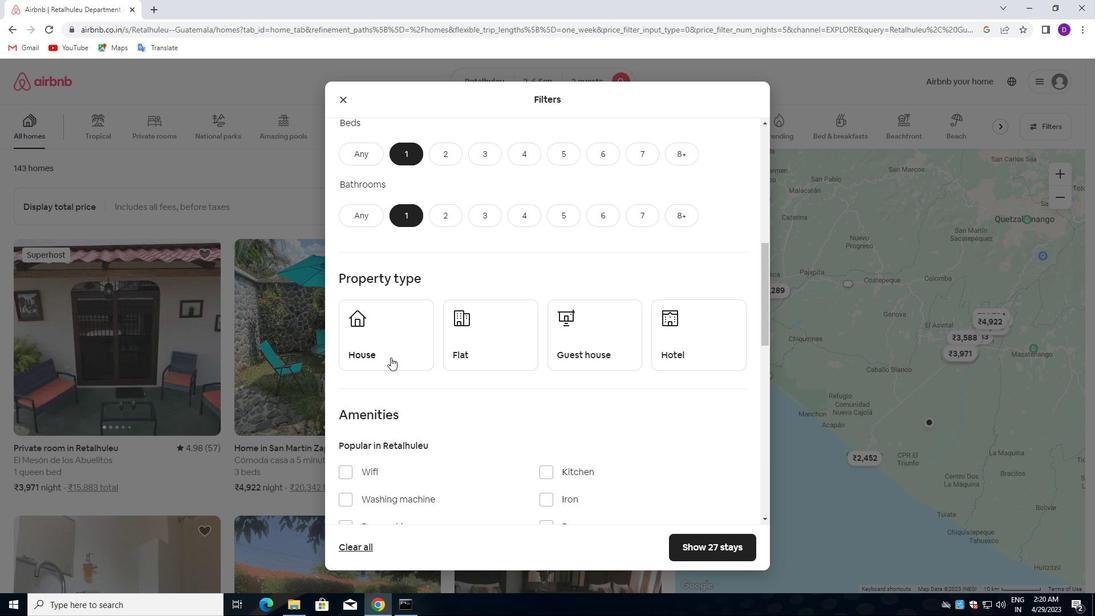 
Action: Mouse moved to (493, 332)
Screenshot: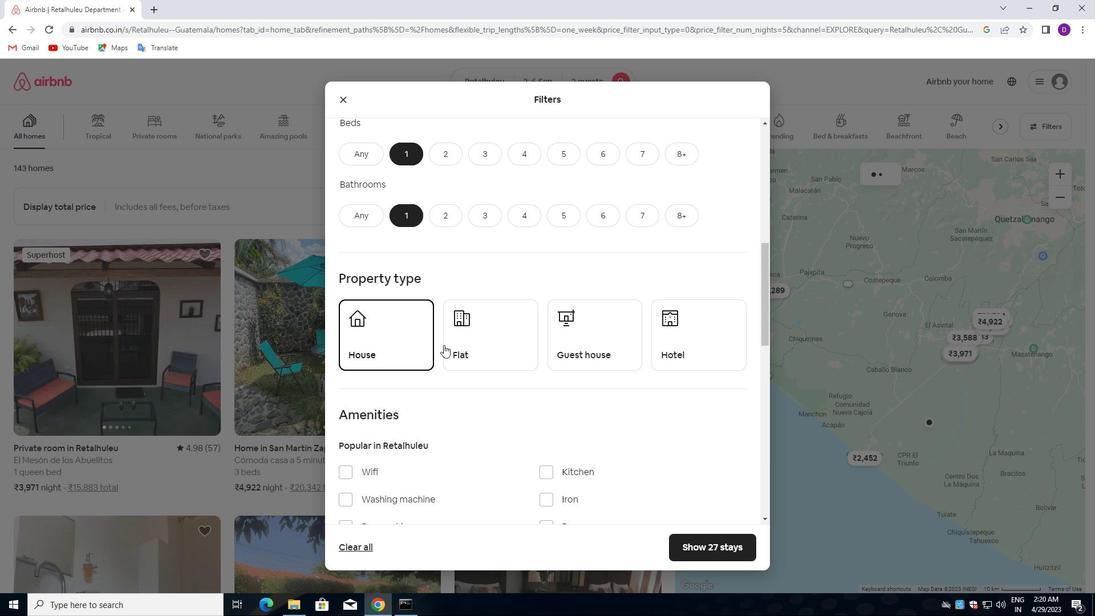 
Action: Mouse pressed left at (493, 332)
Screenshot: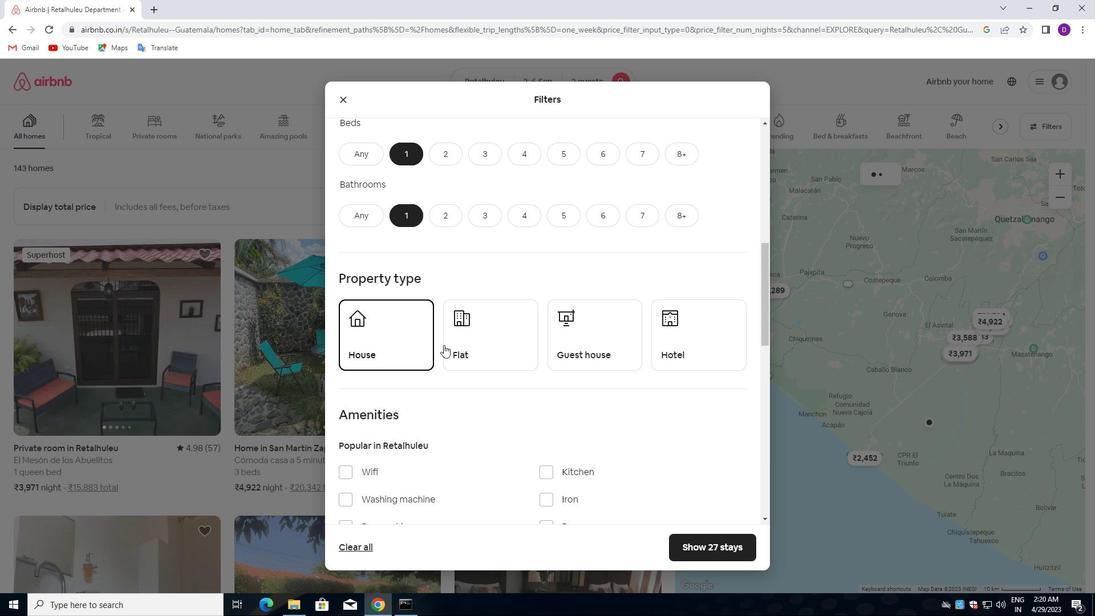 
Action: Mouse moved to (602, 327)
Screenshot: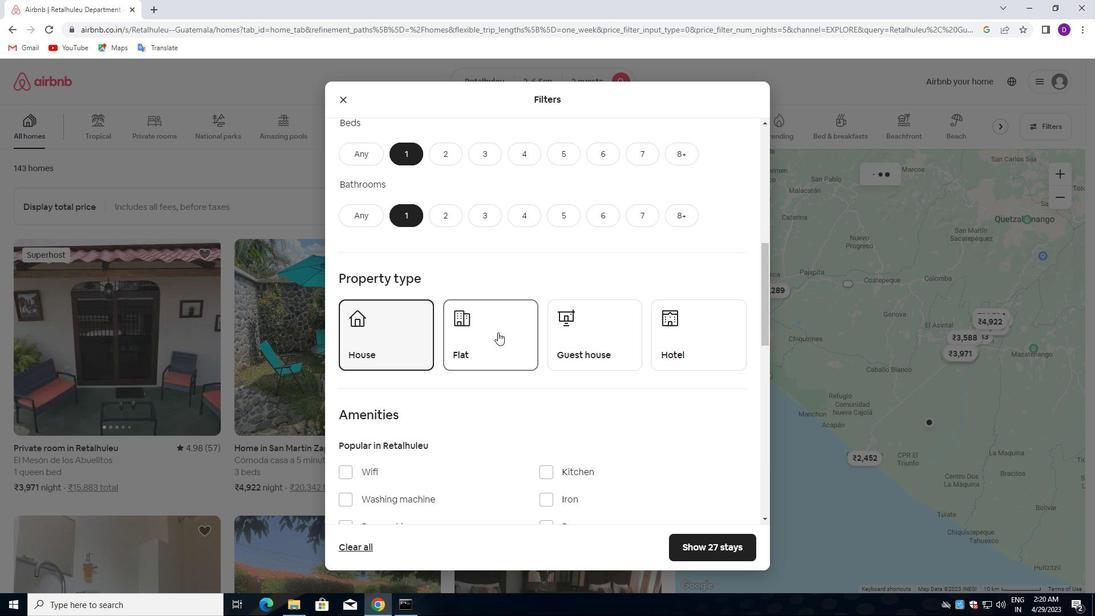 
Action: Mouse pressed left at (602, 327)
Screenshot: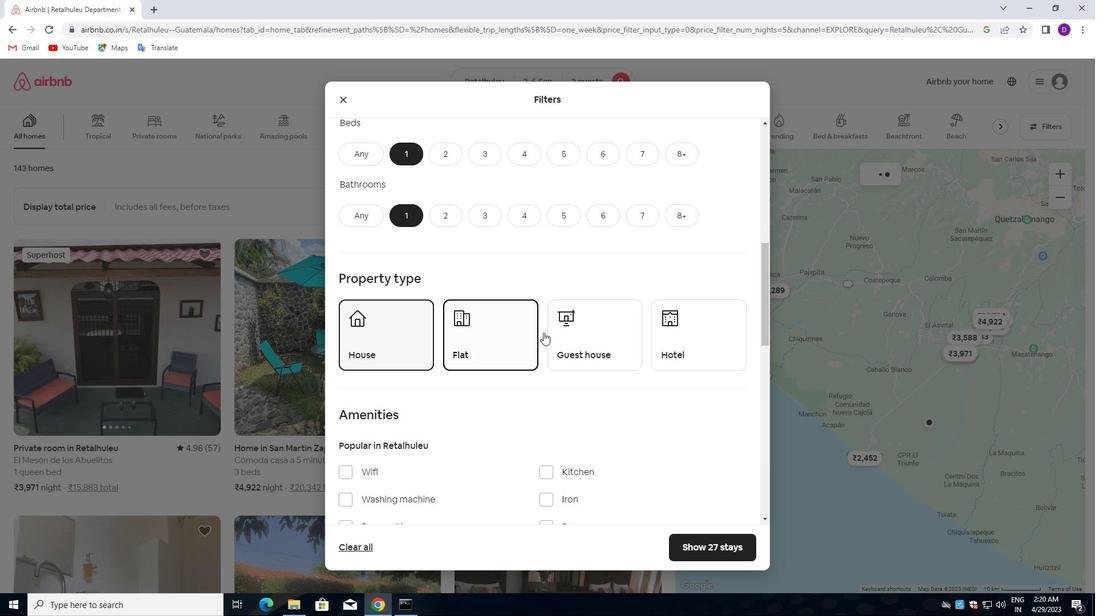 
Action: Mouse moved to (685, 327)
Screenshot: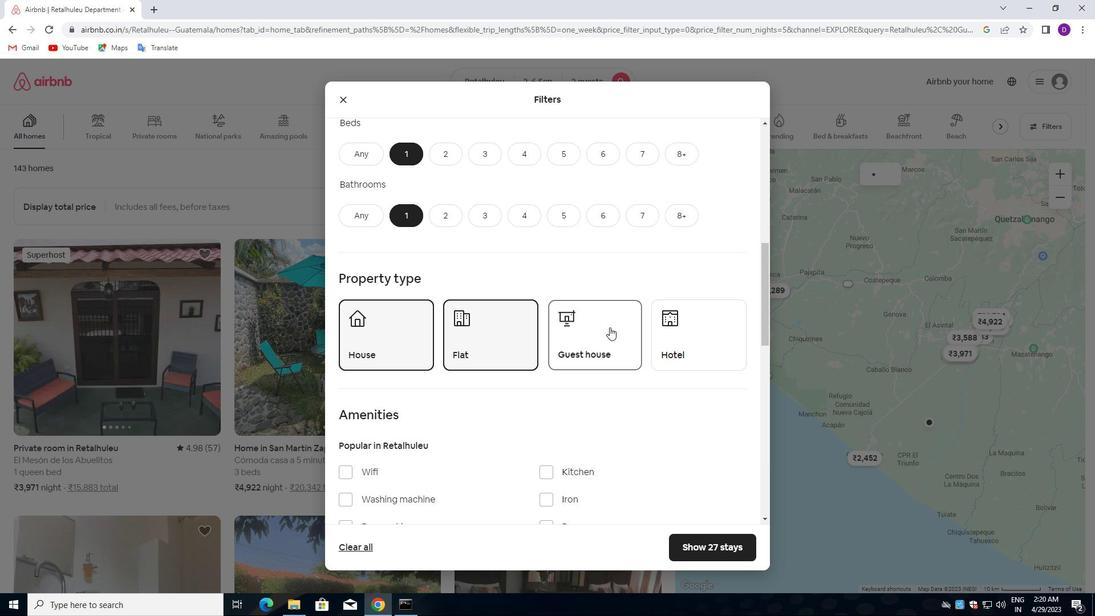 
Action: Mouse pressed left at (685, 327)
Screenshot: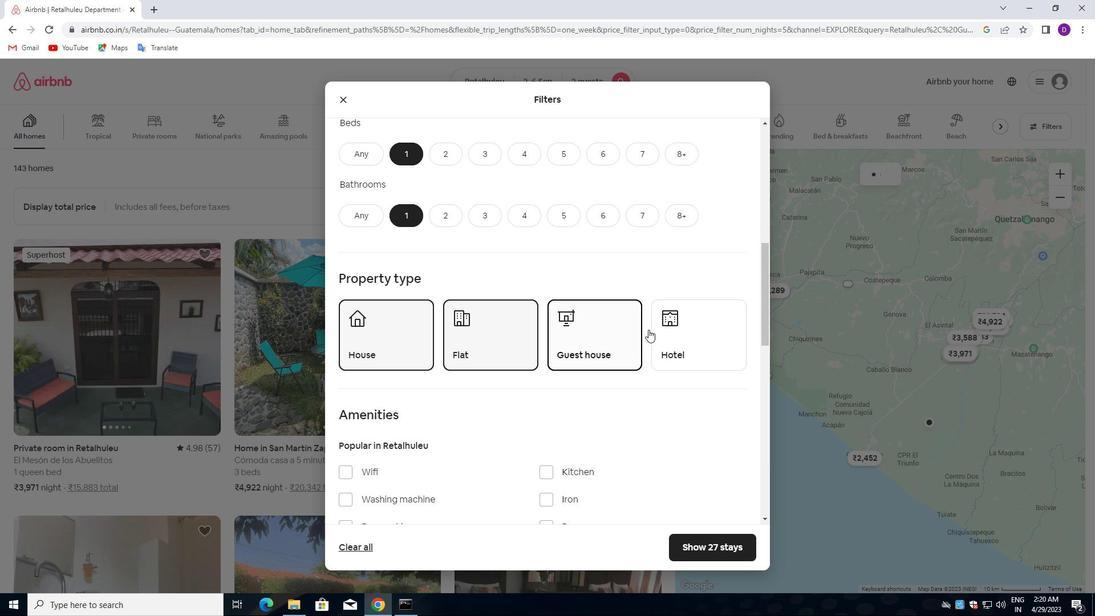 
Action: Mouse moved to (543, 350)
Screenshot: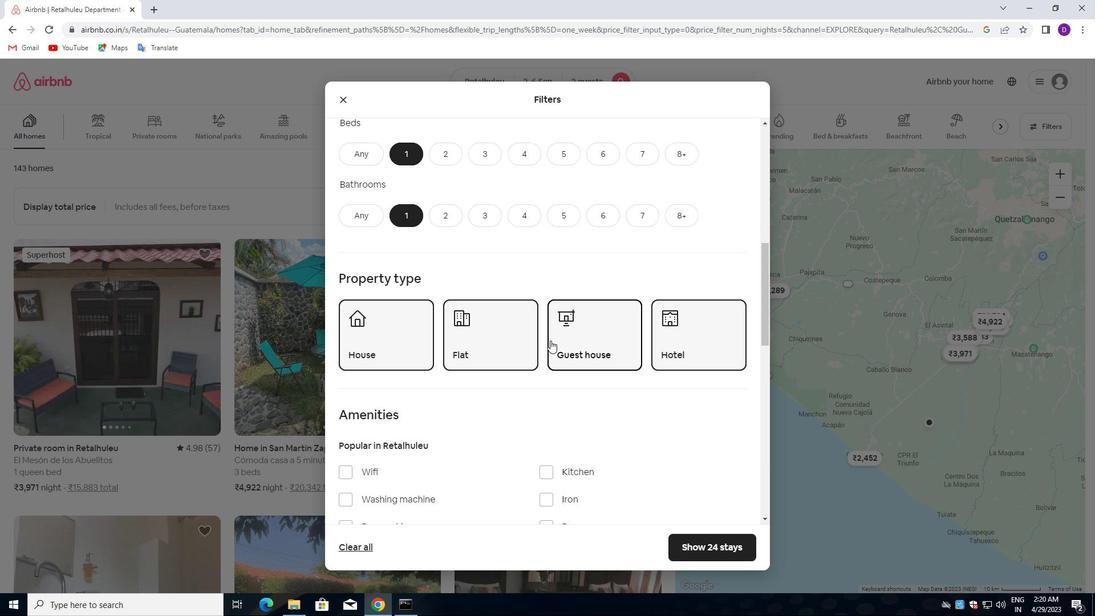 
Action: Mouse scrolled (543, 350) with delta (0, 0)
Screenshot: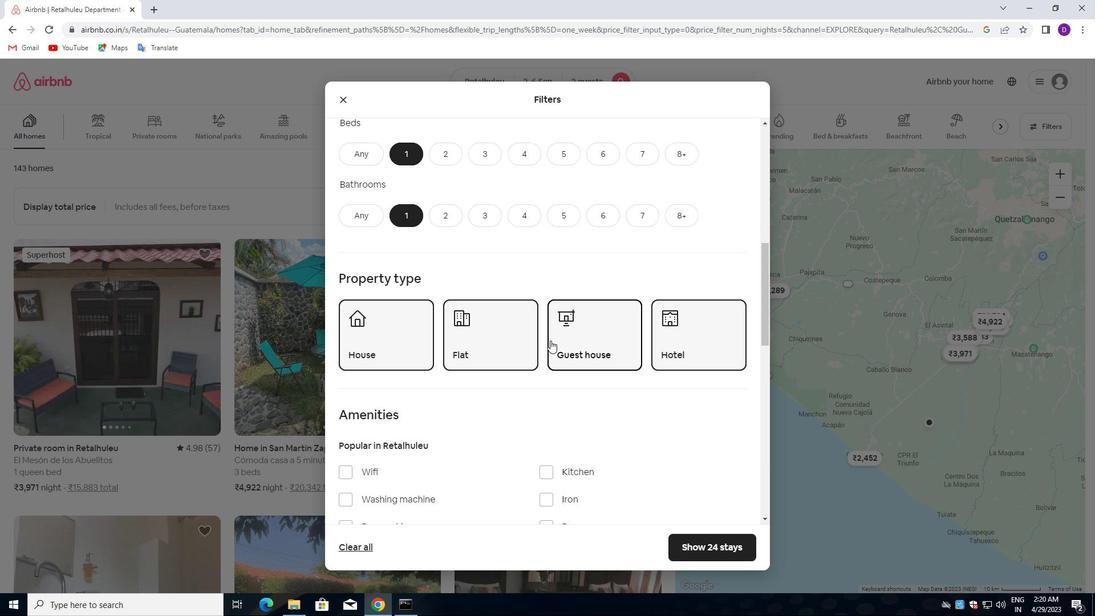 
Action: Mouse moved to (542, 351)
Screenshot: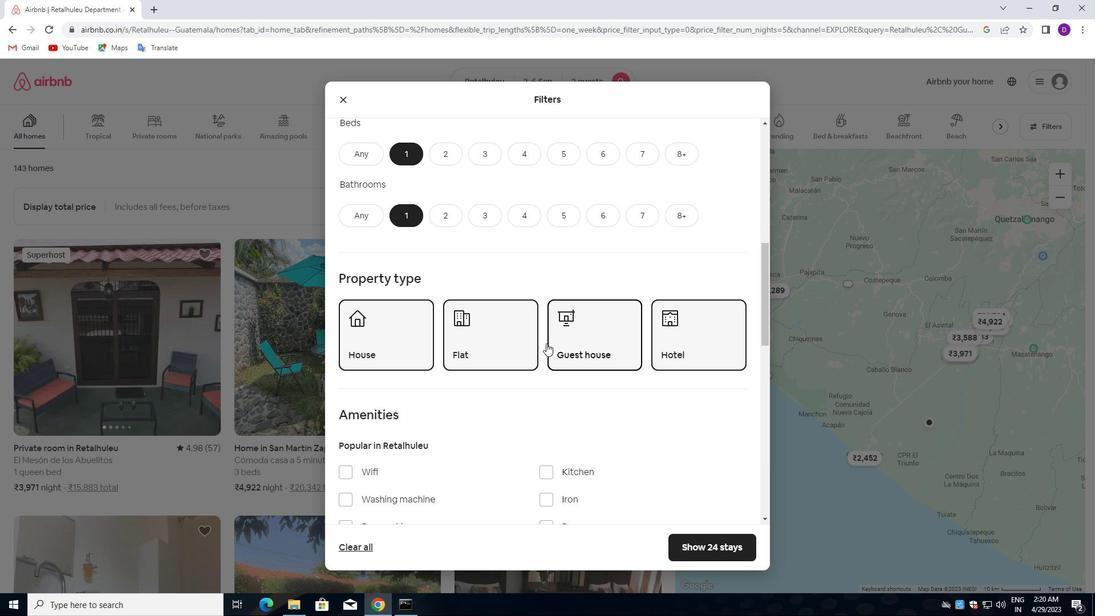 
Action: Mouse scrolled (542, 350) with delta (0, 0)
Screenshot: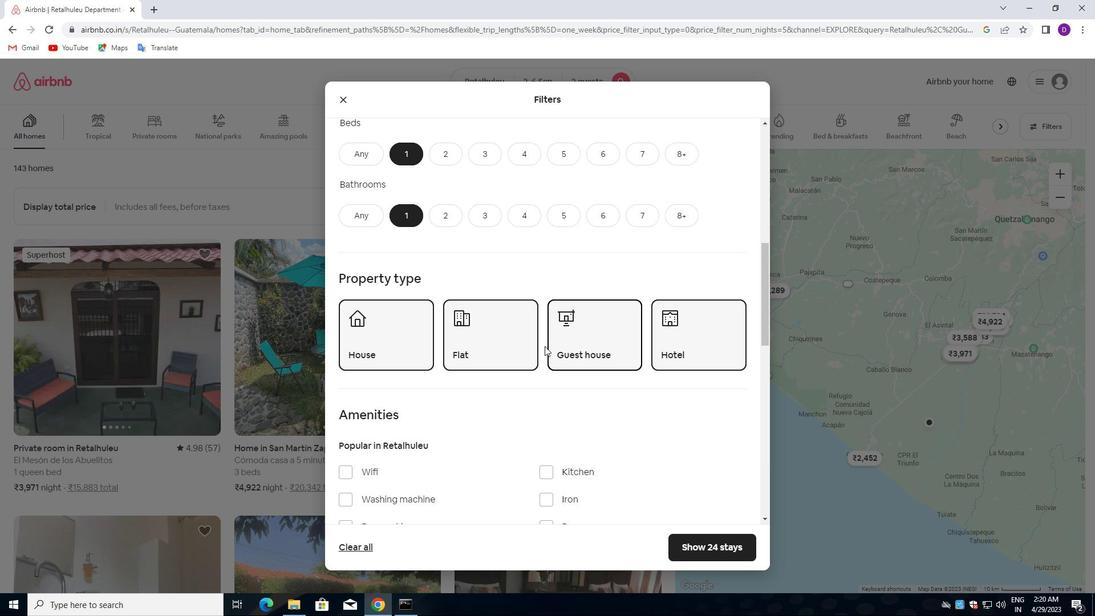 
Action: Mouse moved to (339, 386)
Screenshot: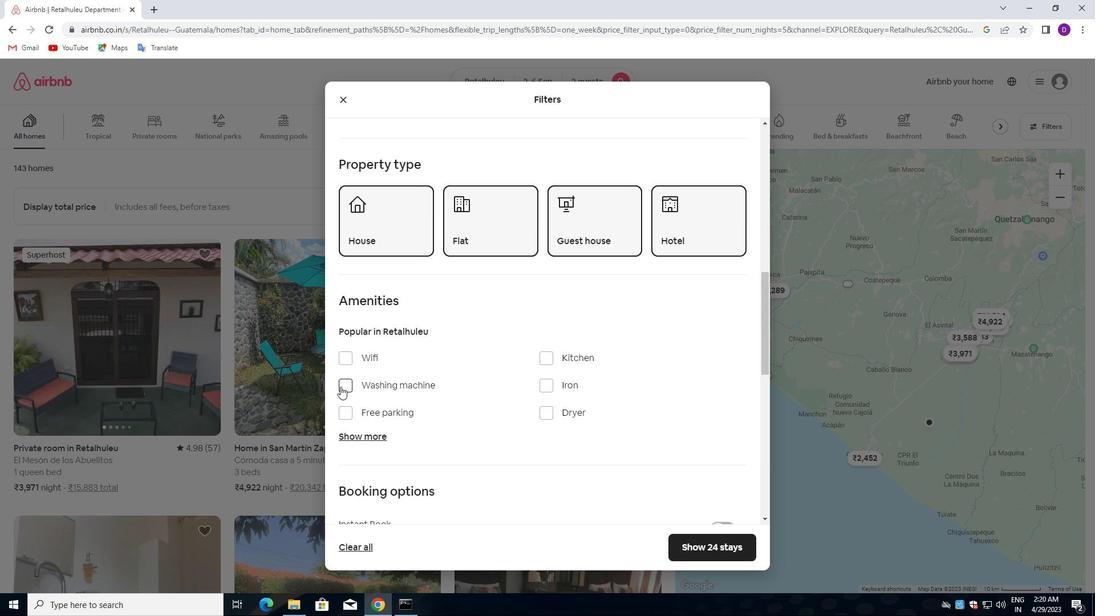 
Action: Mouse pressed left at (339, 386)
Screenshot: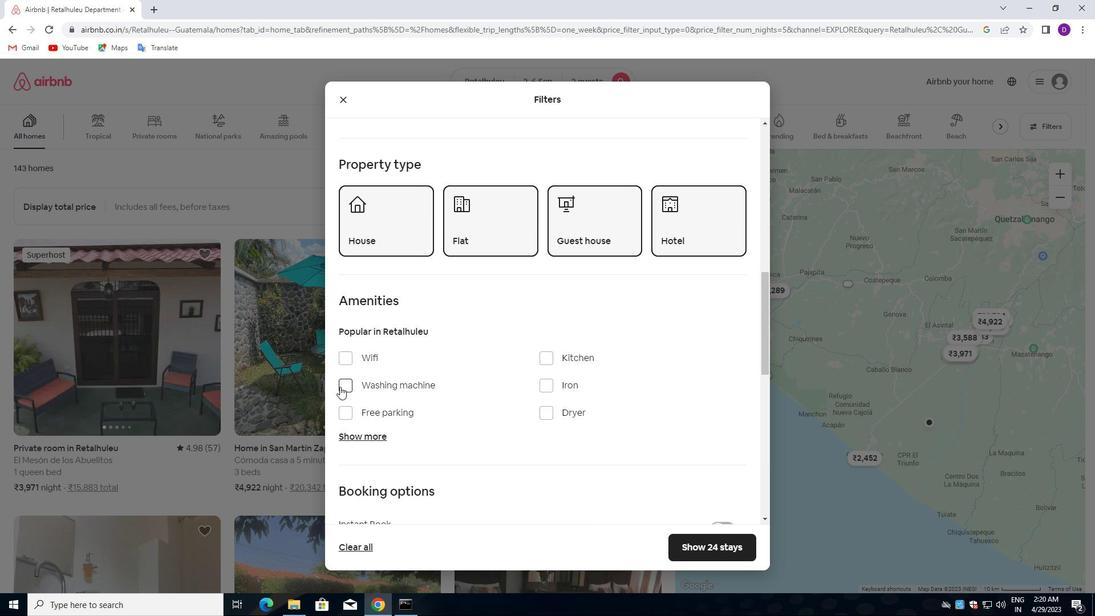 
Action: Mouse moved to (522, 392)
Screenshot: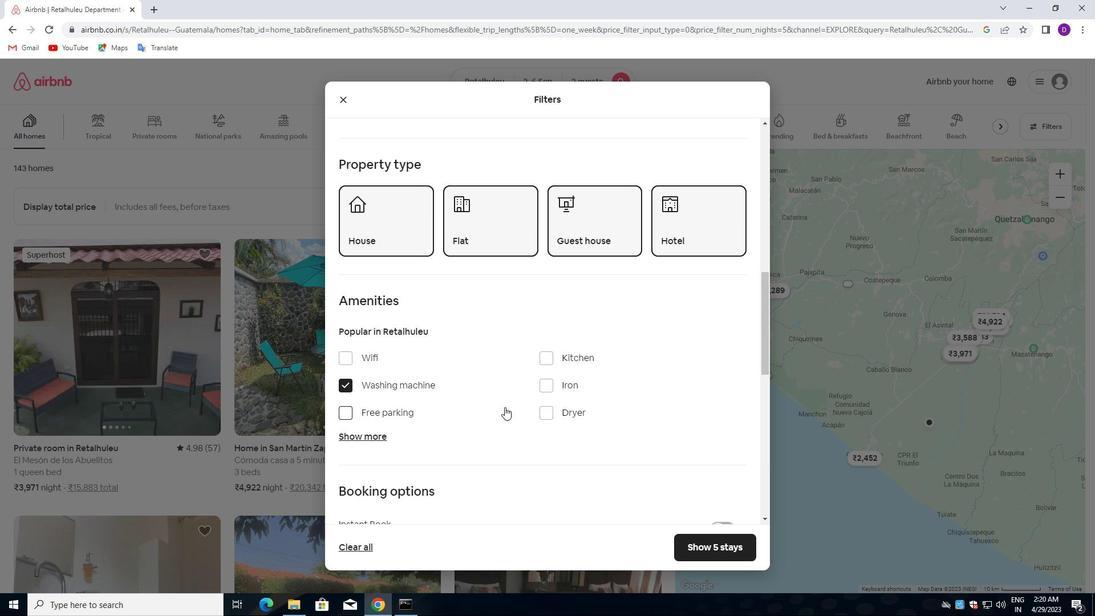
Action: Mouse scrolled (522, 391) with delta (0, 0)
Screenshot: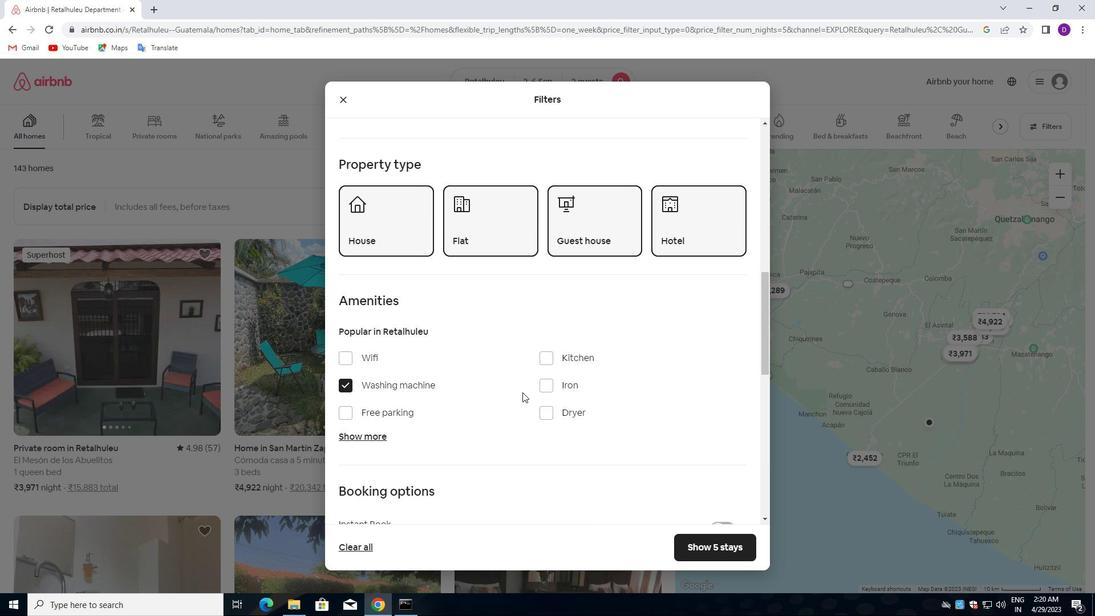 
Action: Mouse moved to (522, 394)
Screenshot: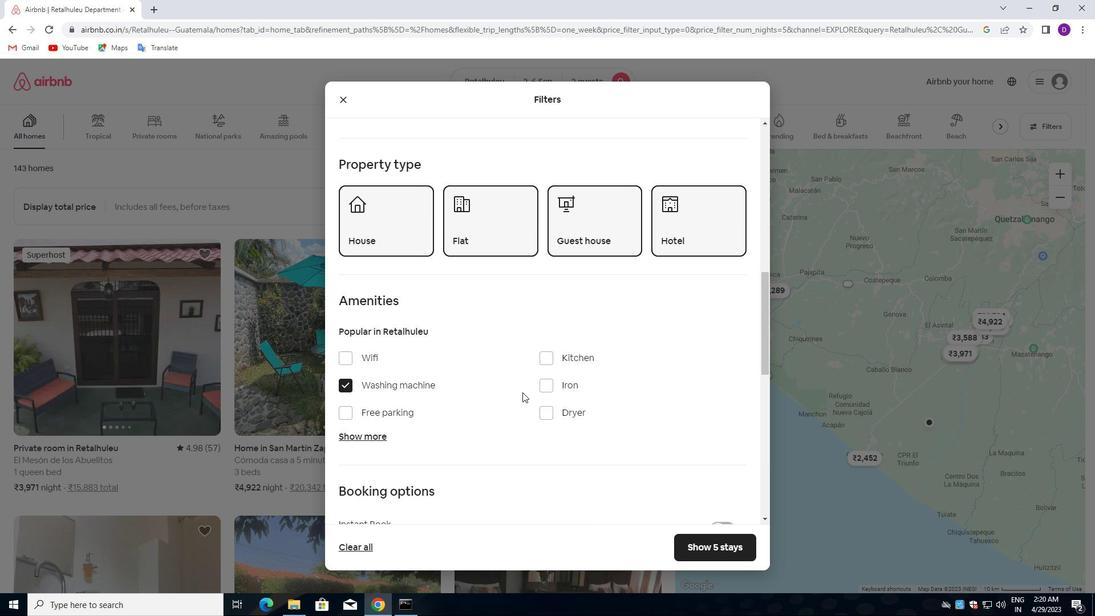 
Action: Mouse scrolled (522, 393) with delta (0, 0)
Screenshot: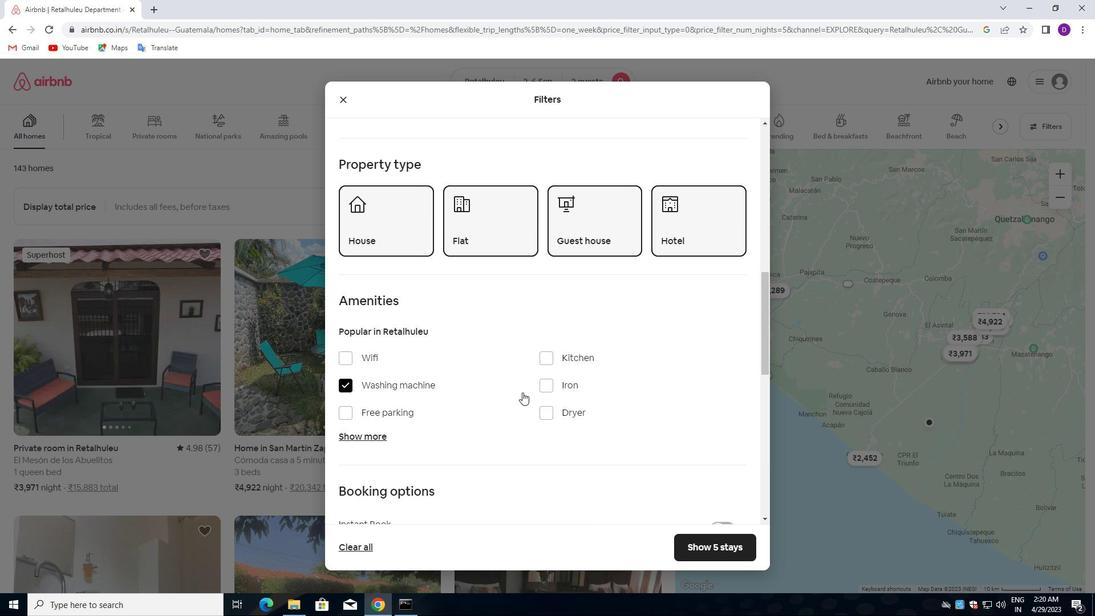 
Action: Mouse moved to (522, 394)
Screenshot: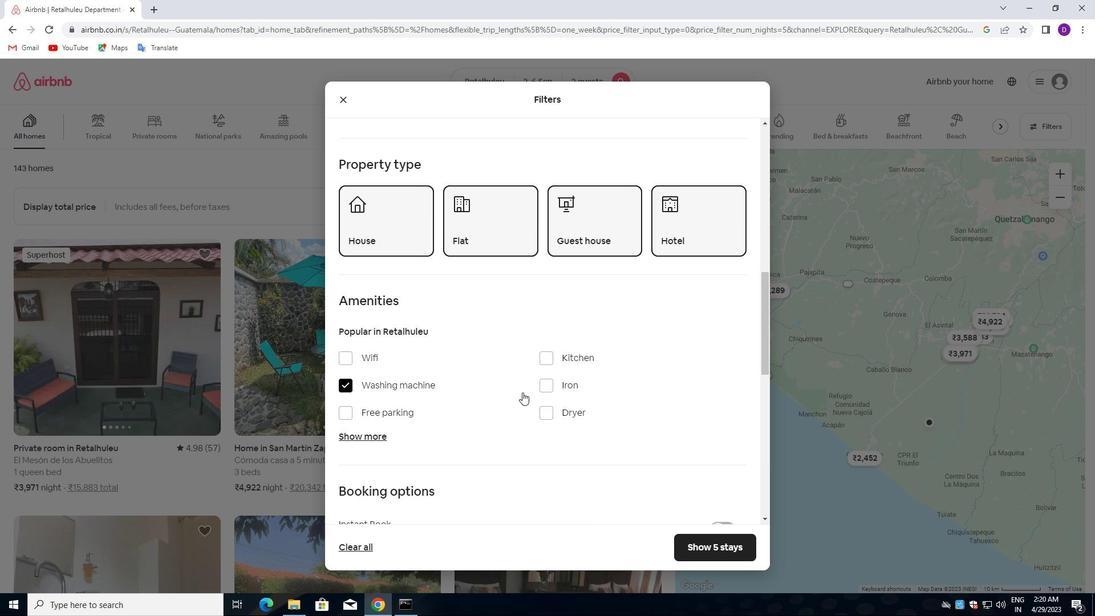 
Action: Mouse scrolled (522, 393) with delta (0, 0)
Screenshot: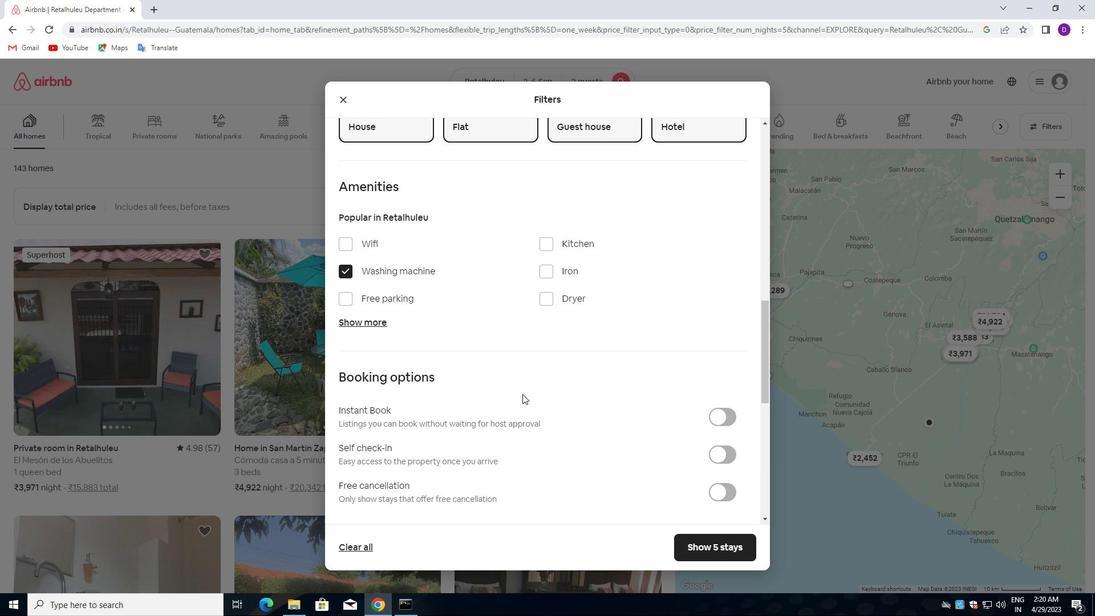 
Action: Mouse moved to (522, 394)
Screenshot: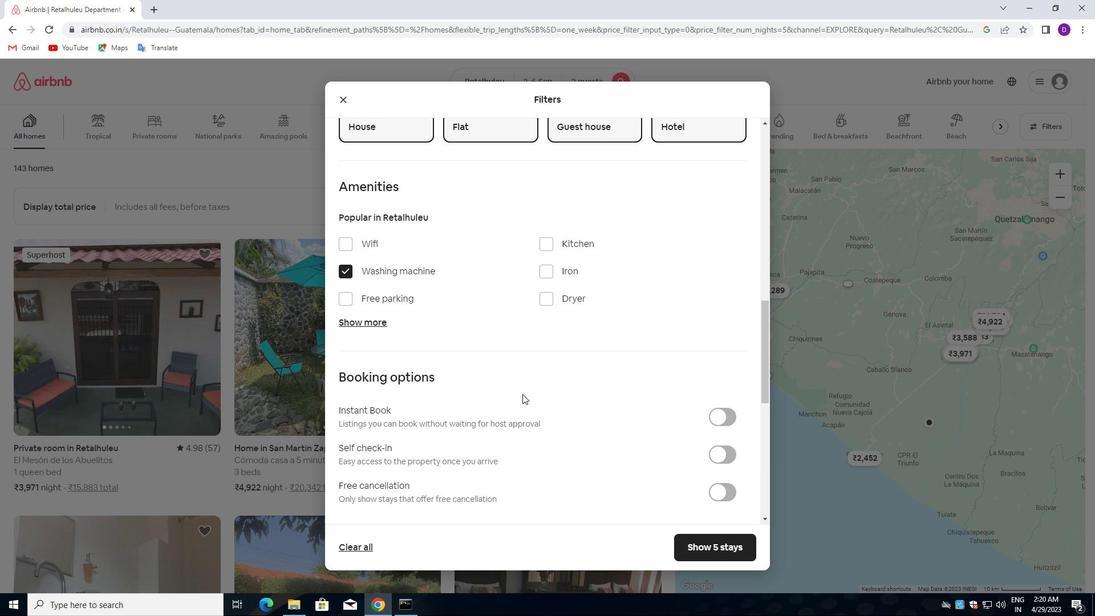 
Action: Mouse scrolled (522, 394) with delta (0, 0)
Screenshot: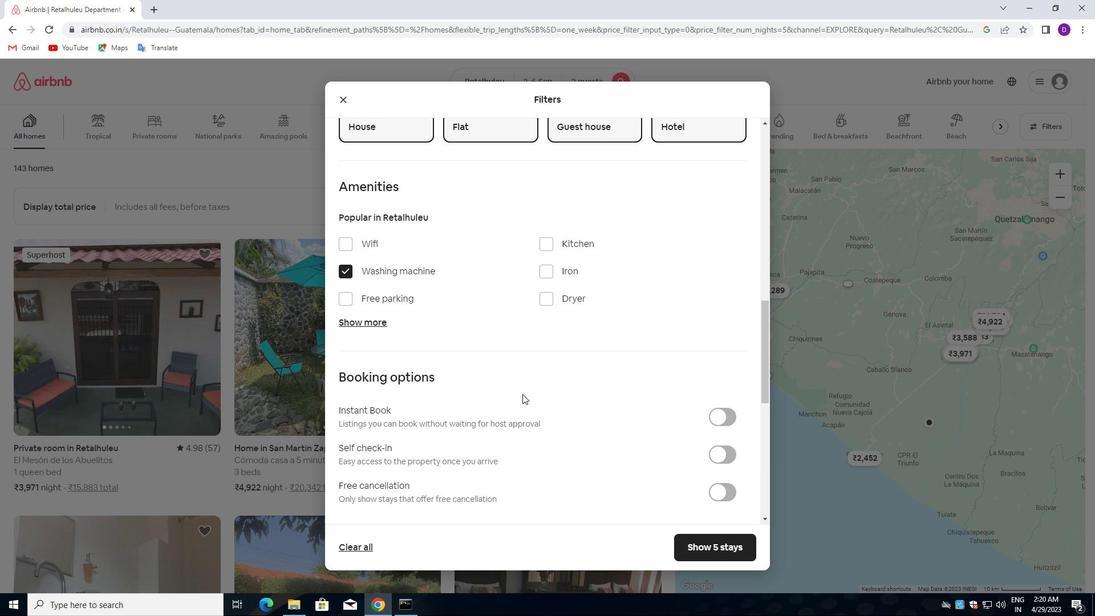 
Action: Mouse moved to (720, 340)
Screenshot: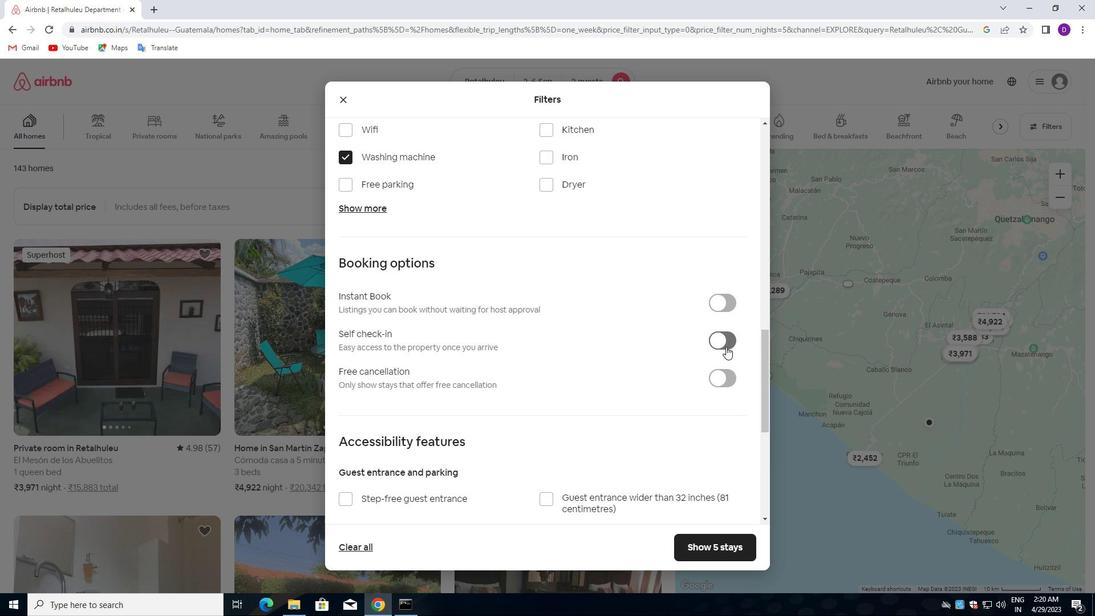 
Action: Mouse pressed left at (720, 340)
Screenshot: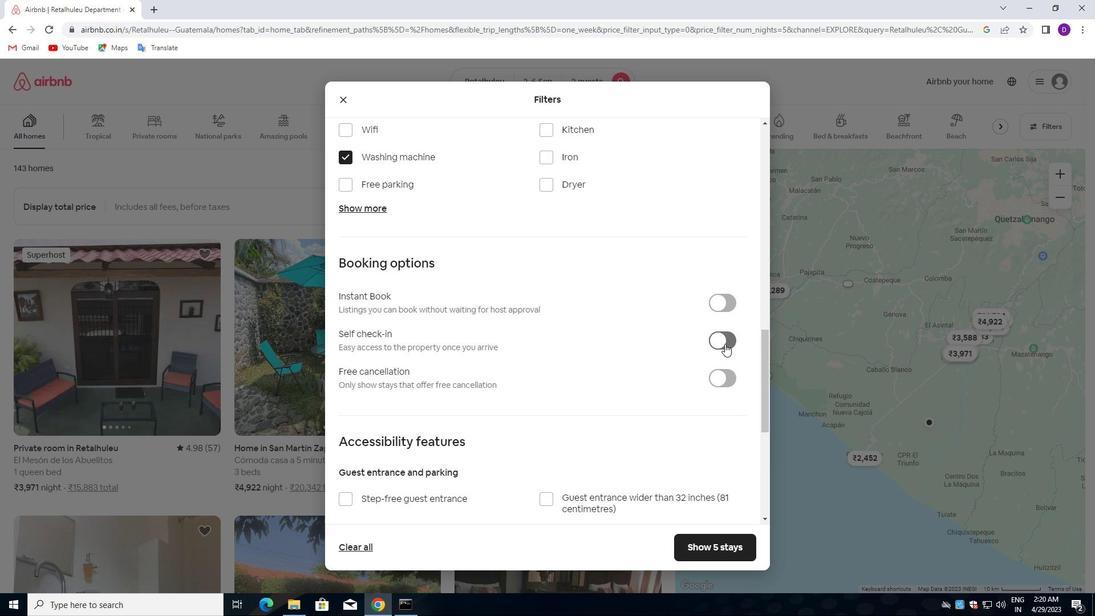 
Action: Mouse moved to (469, 404)
Screenshot: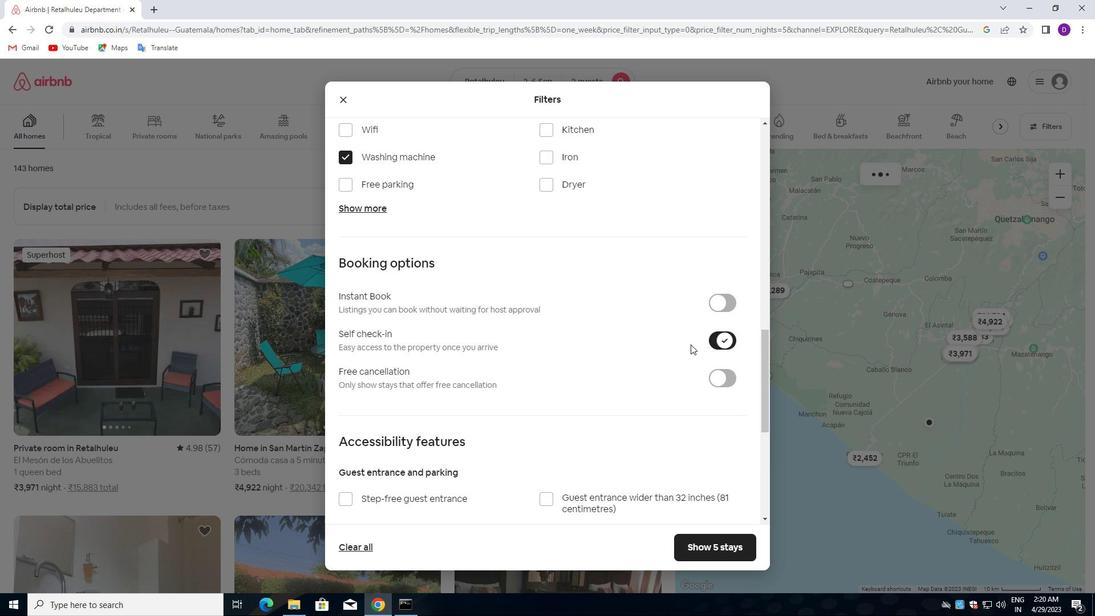 
Action: Mouse scrolled (469, 403) with delta (0, 0)
Screenshot: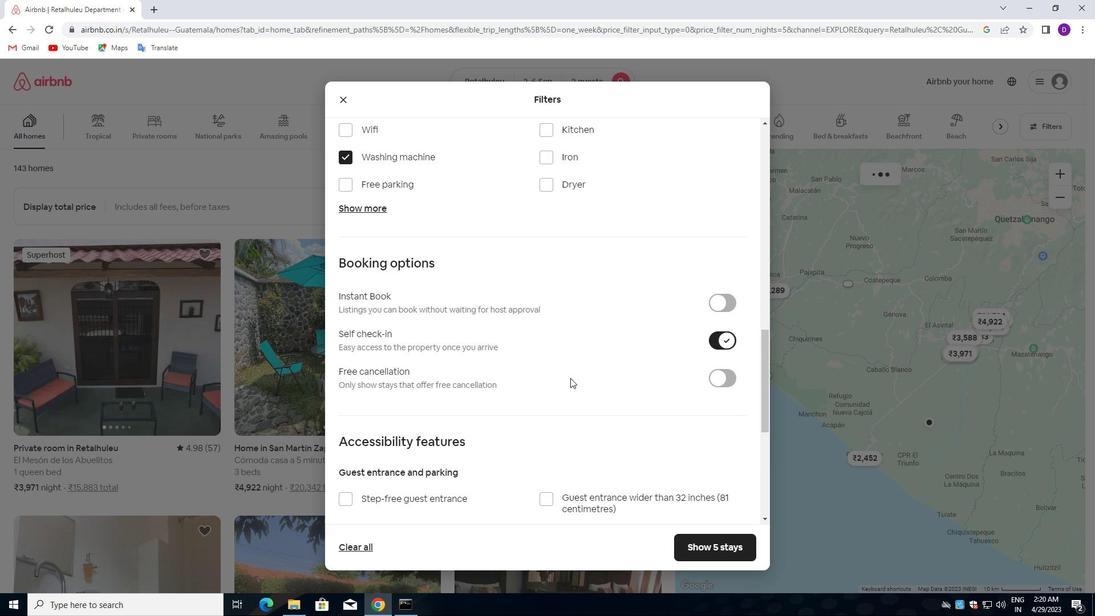 
Action: Mouse moved to (465, 407)
Screenshot: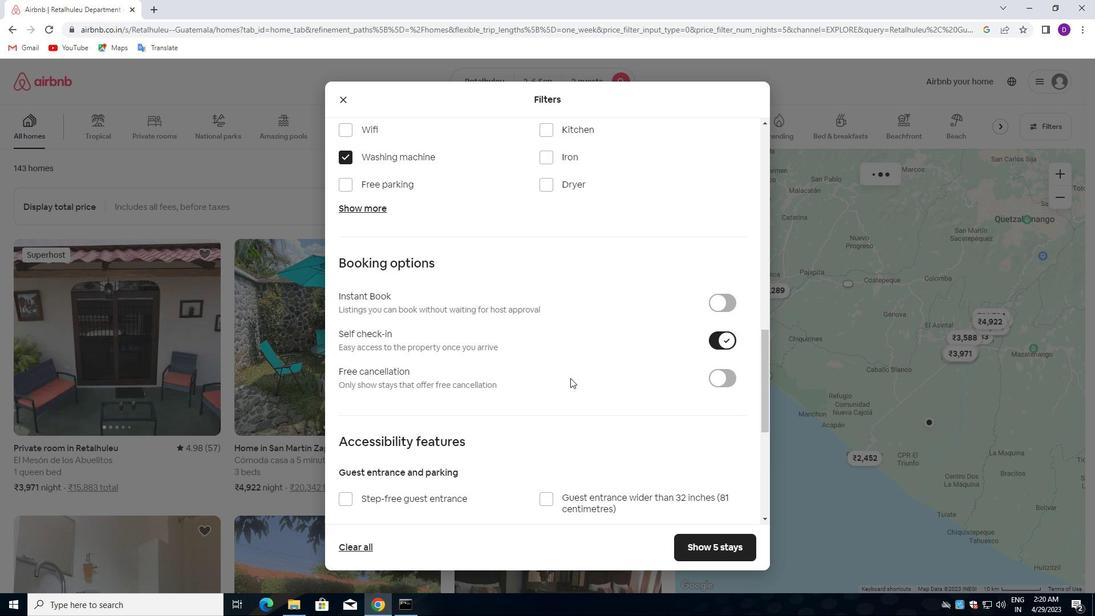 
Action: Mouse scrolled (465, 406) with delta (0, 0)
Screenshot: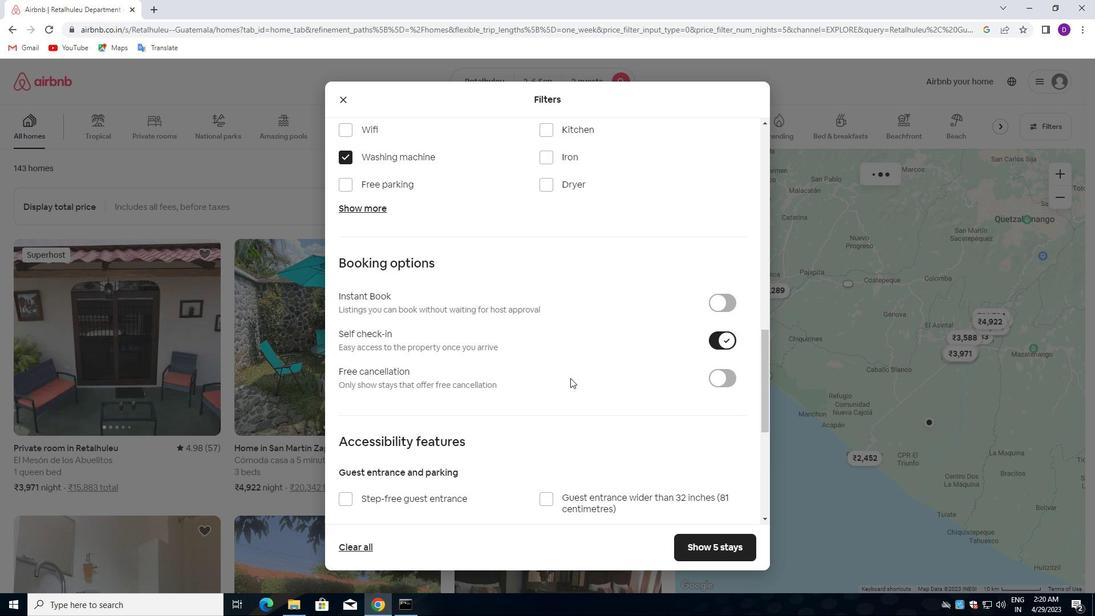 
Action: Mouse moved to (465, 407)
Screenshot: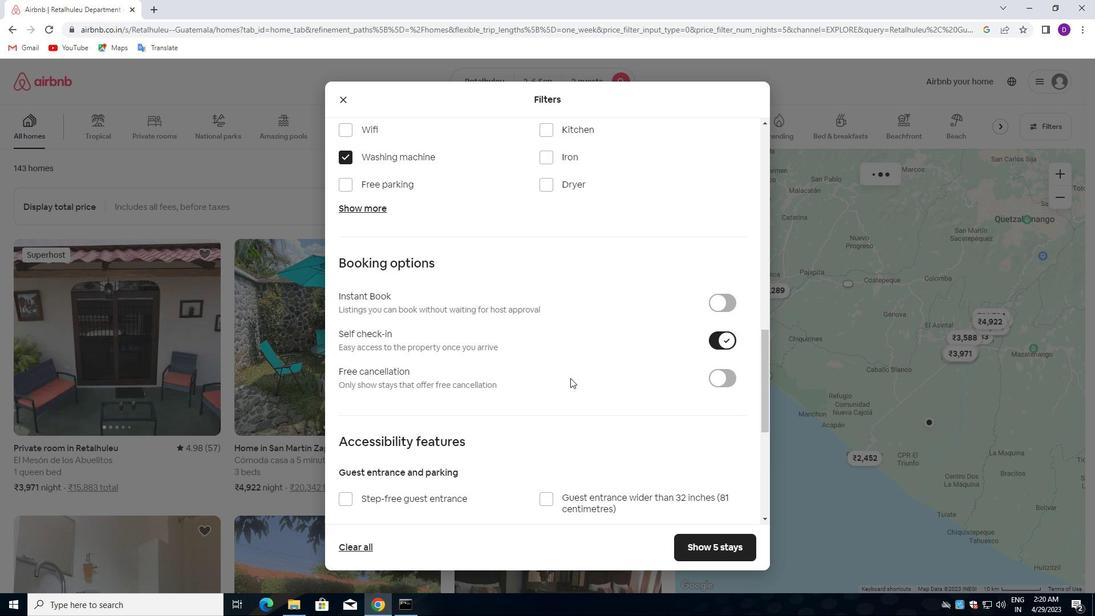 
Action: Mouse scrolled (465, 407) with delta (0, 0)
Screenshot: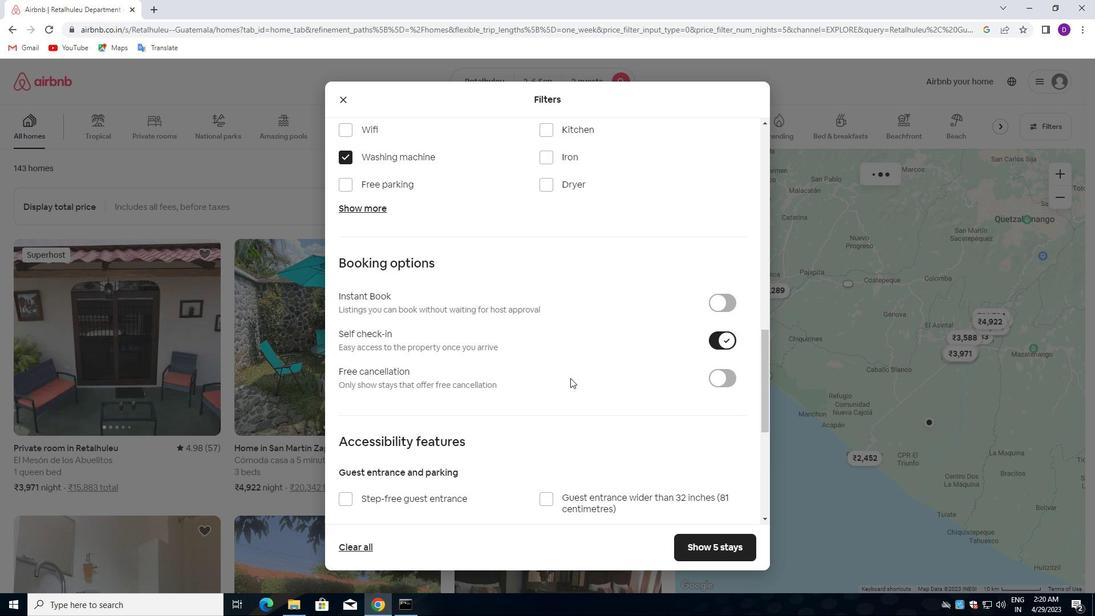 
Action: Mouse moved to (465, 408)
Screenshot: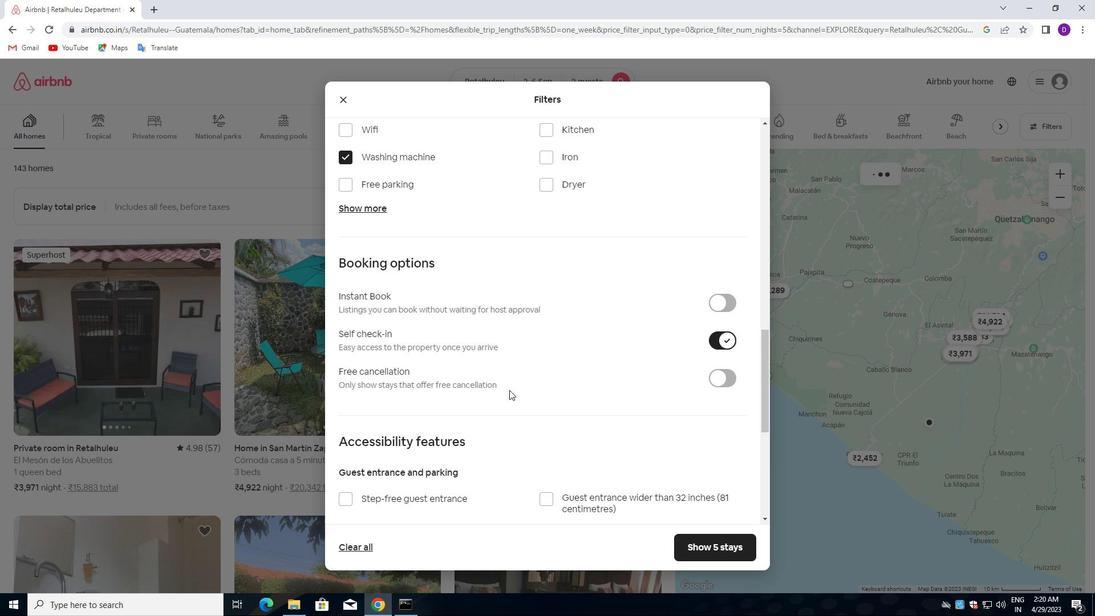 
Action: Mouse scrolled (465, 407) with delta (0, 0)
Screenshot: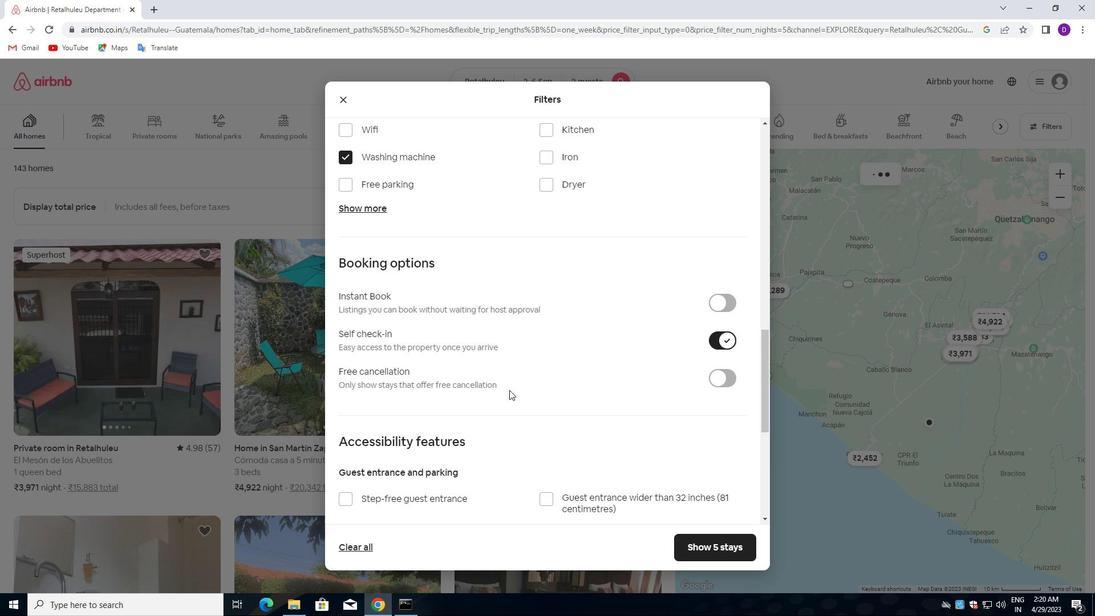 
Action: Mouse scrolled (465, 407) with delta (0, 0)
Screenshot: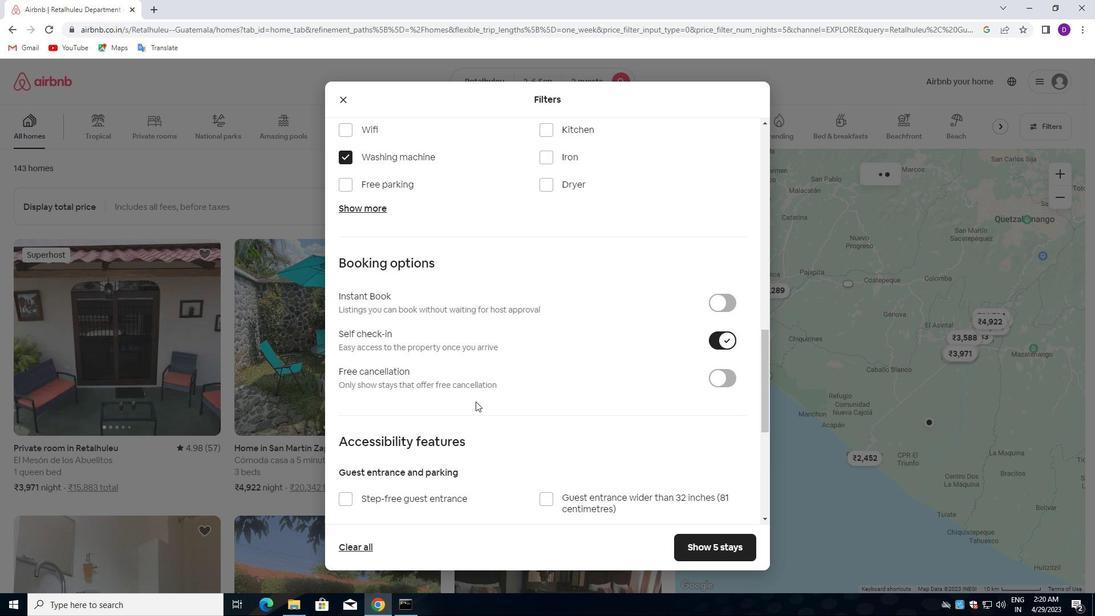 
Action: Mouse moved to (466, 409)
Screenshot: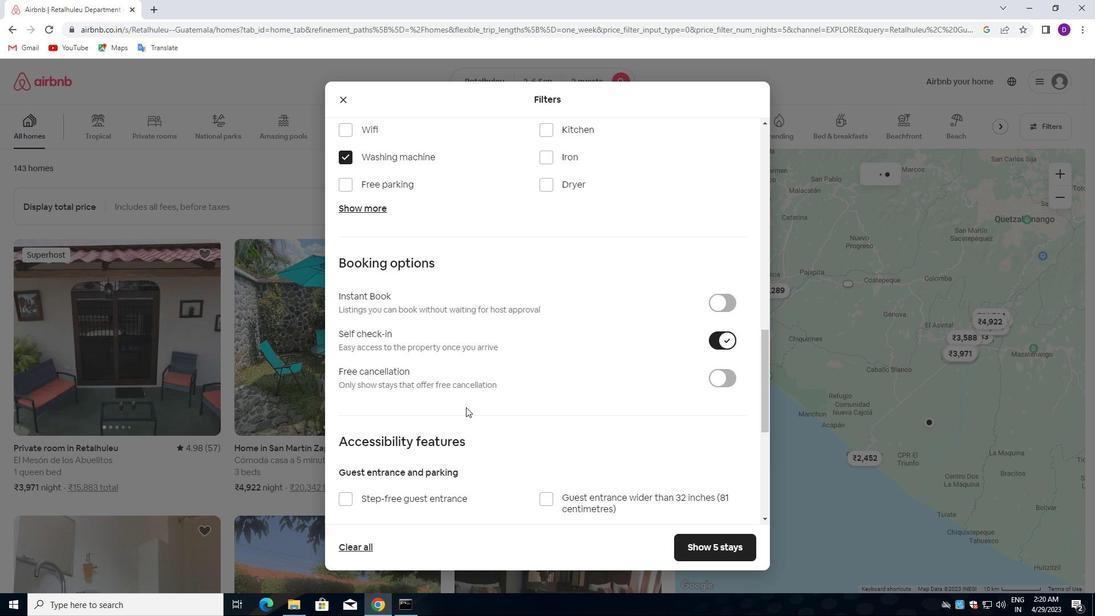 
Action: Mouse scrolled (466, 408) with delta (0, 0)
Screenshot: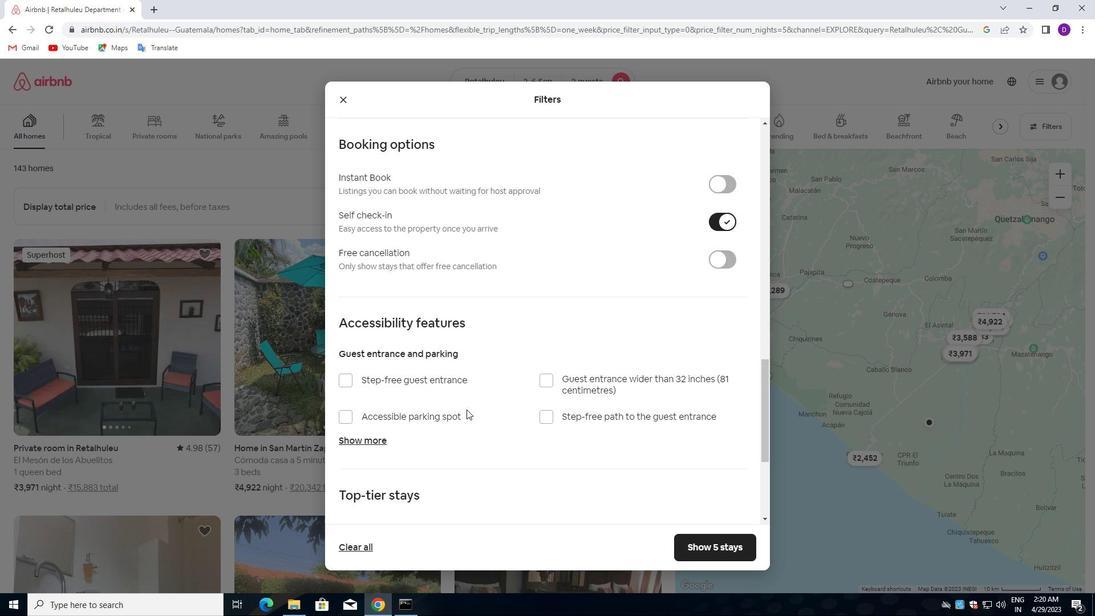 
Action: Mouse scrolled (466, 408) with delta (0, 0)
Screenshot: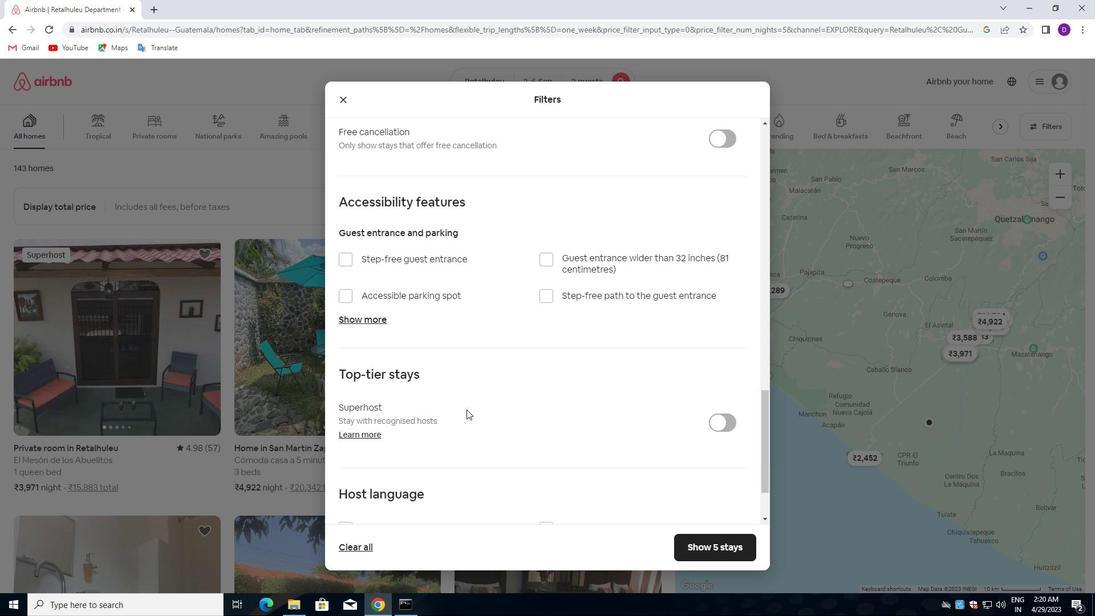 
Action: Mouse moved to (465, 411)
Screenshot: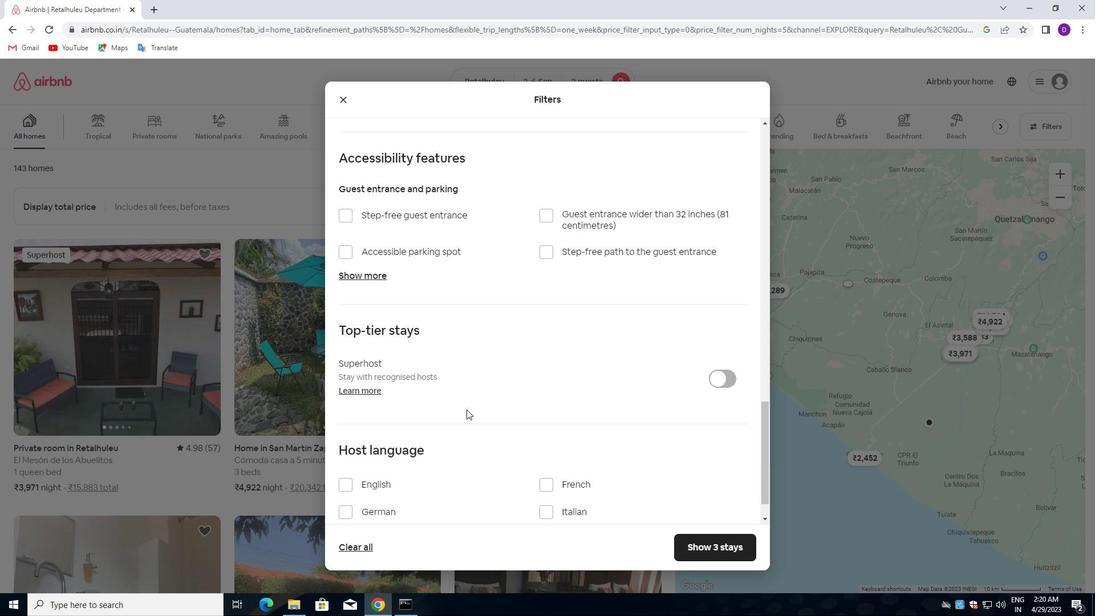 
Action: Mouse scrolled (465, 410) with delta (0, 0)
Screenshot: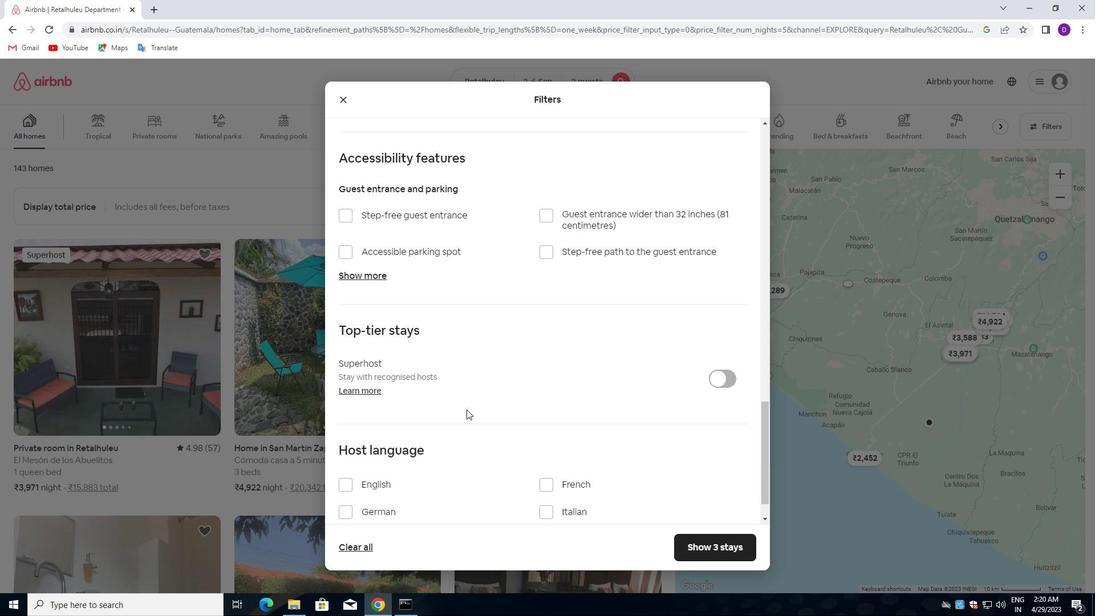 
Action: Mouse moved to (460, 413)
Screenshot: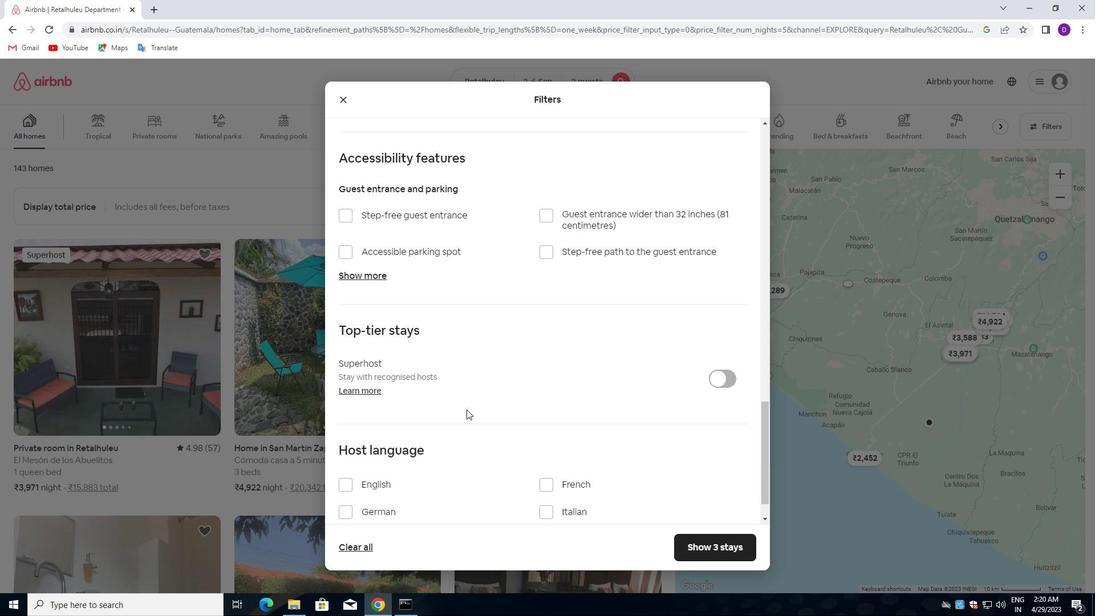 
Action: Mouse scrolled (460, 412) with delta (0, 0)
Screenshot: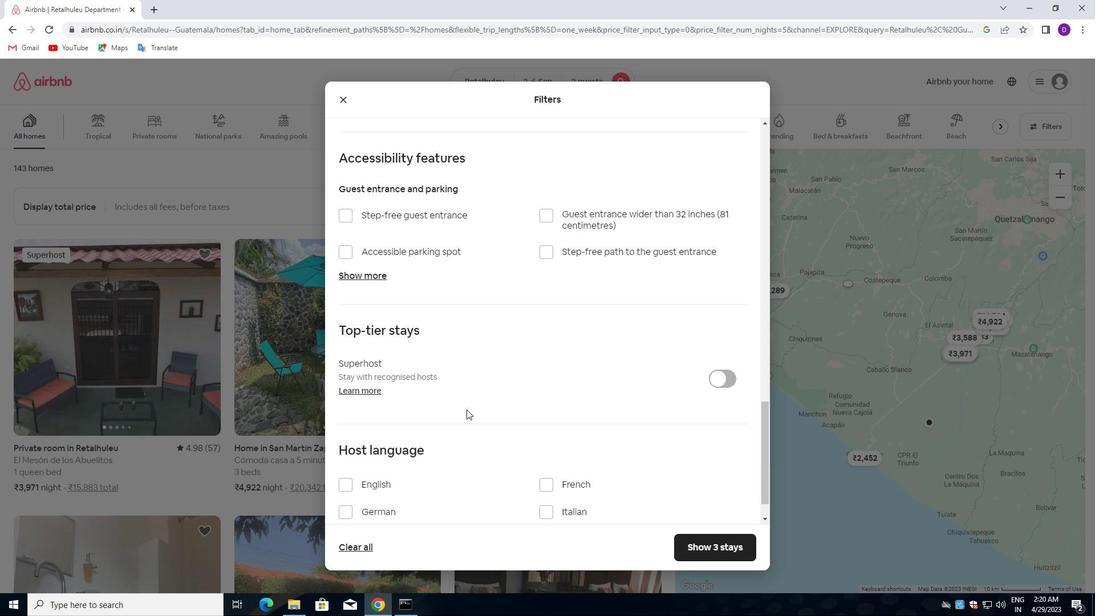 
Action: Mouse moved to (346, 446)
Screenshot: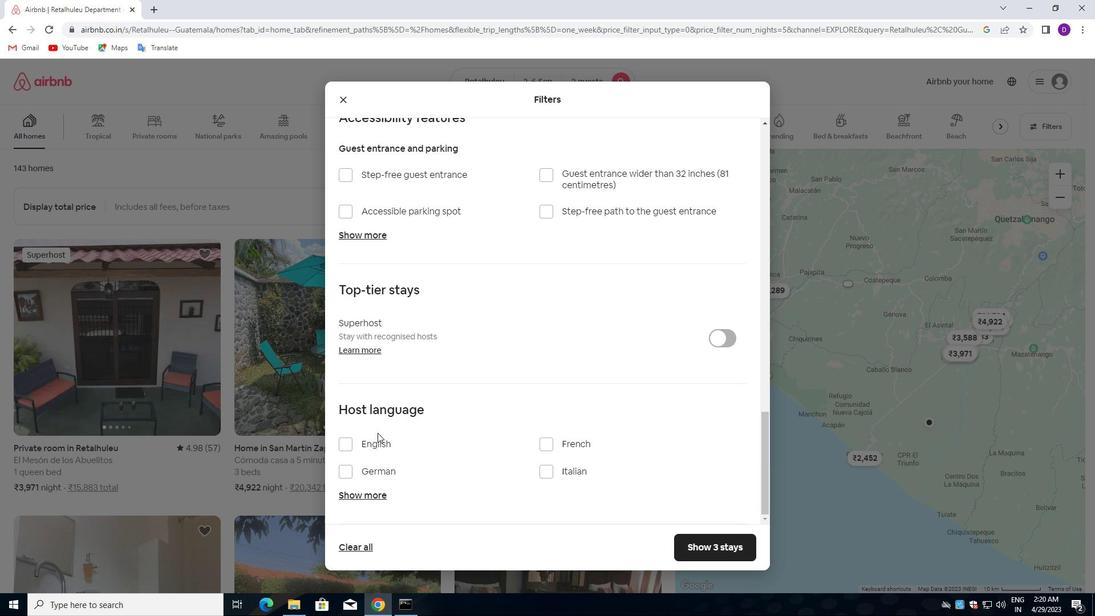 
Action: Mouse pressed left at (346, 446)
Screenshot: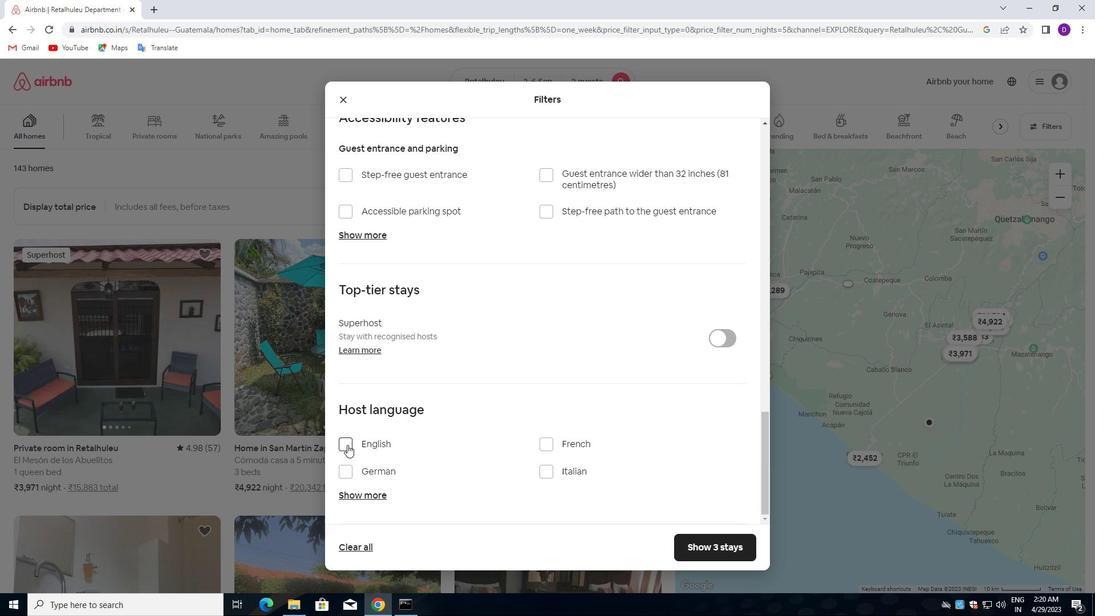 
Action: Mouse moved to (708, 542)
Screenshot: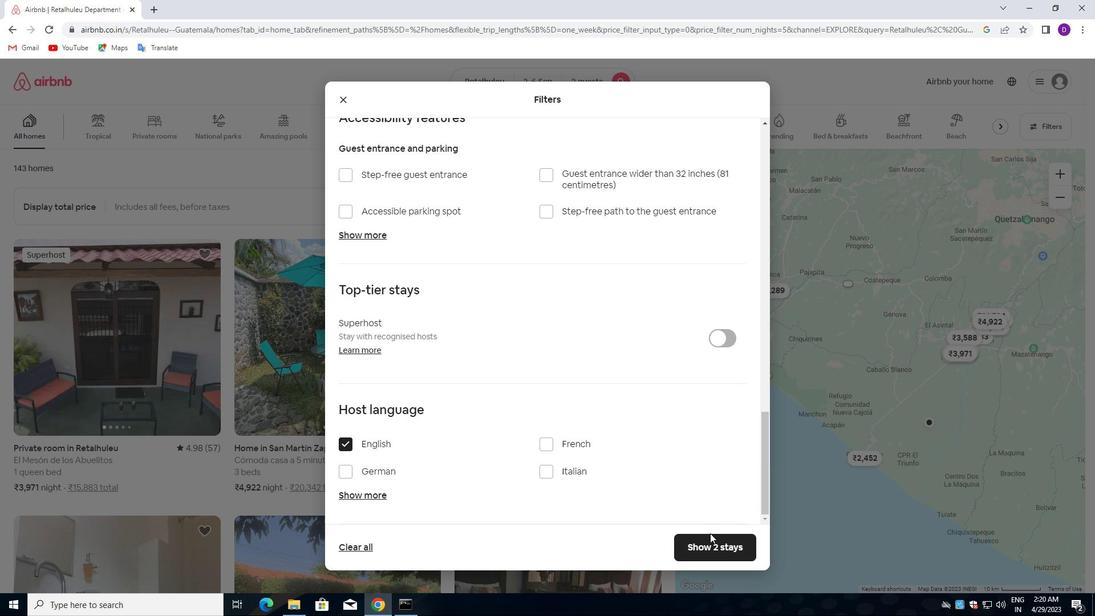 
Action: Mouse pressed left at (708, 542)
Screenshot: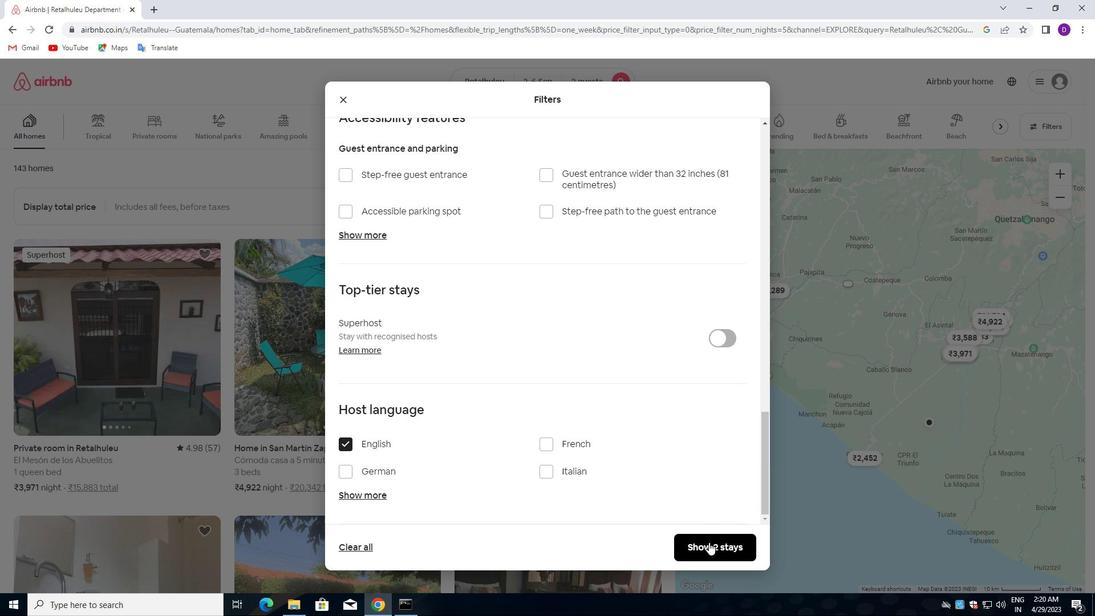 
Action: Mouse moved to (598, 346)
Screenshot: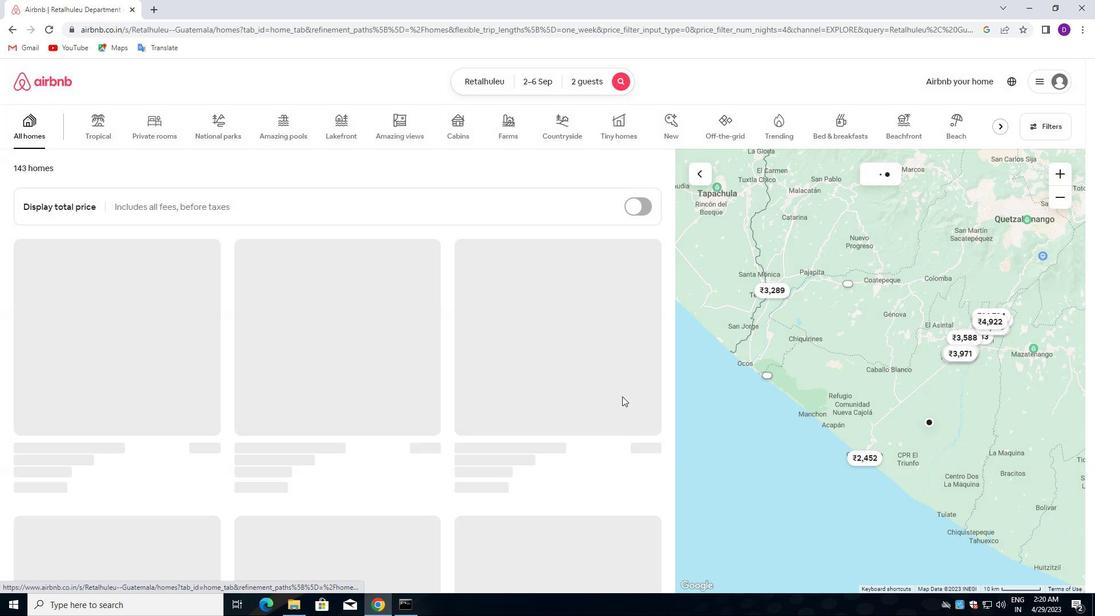 
